 Task: Open Card Snorkeling Review in Board Customer Segmentation and Targeting to Workspace Application Development and add a team member Softage.1@softage.net, a label Green, a checklist Grassroots Organizing, an attachment from your computer, a color Green and finally, add a card description 'Research and develop new product packaging design' and a comment 'We should approach this task with a sense of collaboration and partnership, working closely with stakeholders and other teams to achieve success.'. Add a start date 'Jan 05, 1900' with a due date 'Jan 12, 1900'
Action: Mouse moved to (61, 251)
Screenshot: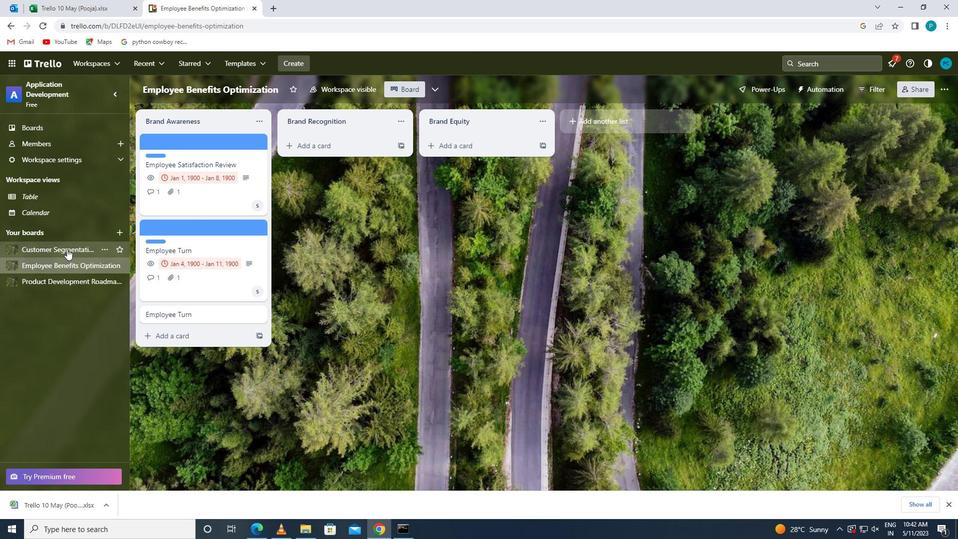 
Action: Mouse pressed left at (61, 251)
Screenshot: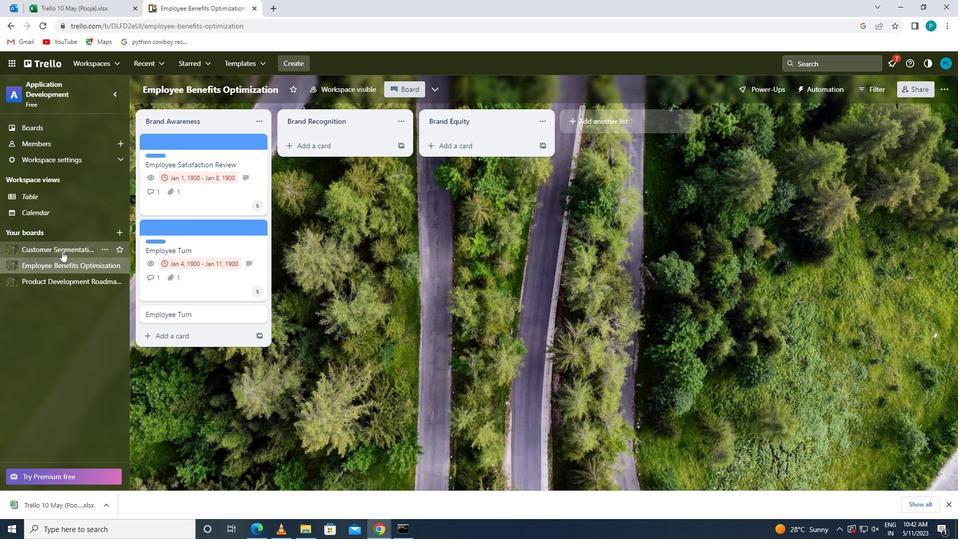 
Action: Mouse moved to (184, 232)
Screenshot: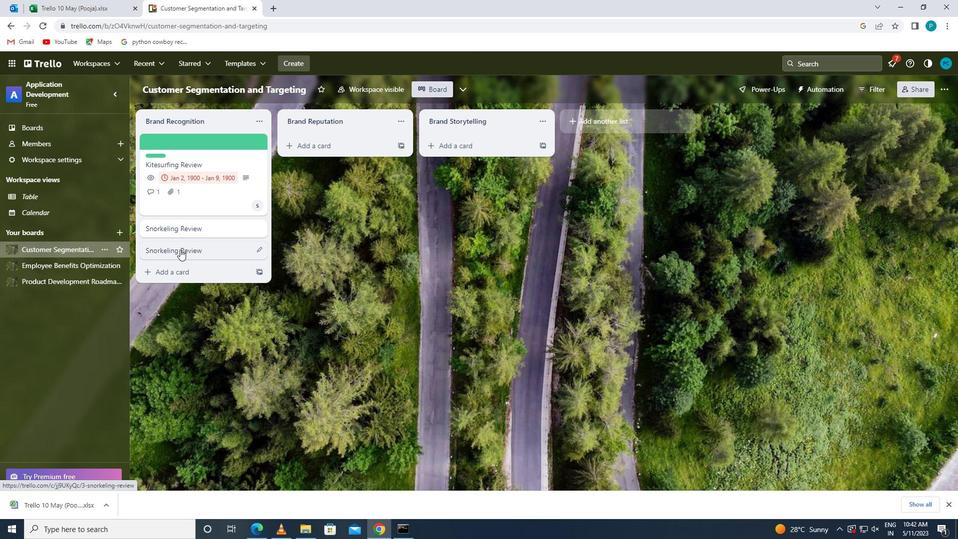 
Action: Mouse pressed left at (184, 232)
Screenshot: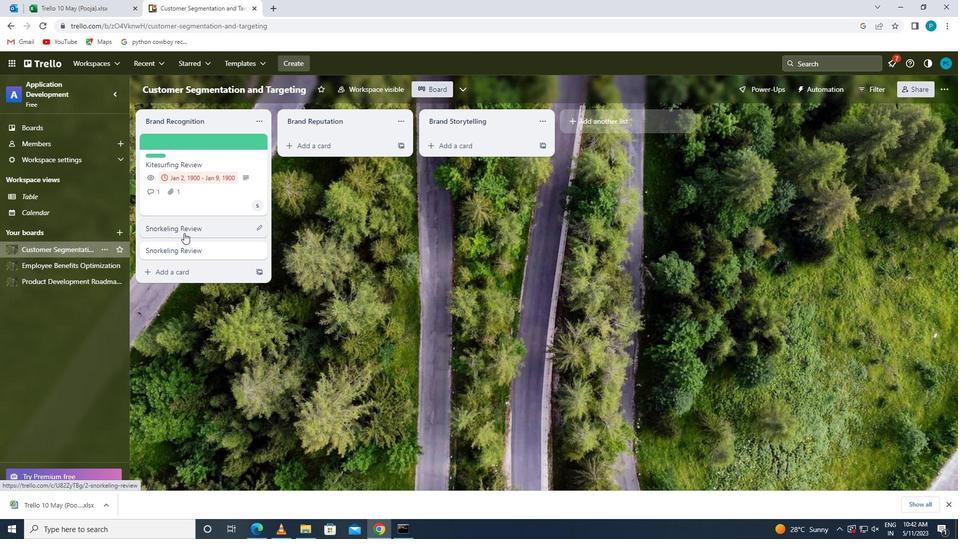 
Action: Mouse moved to (643, 178)
Screenshot: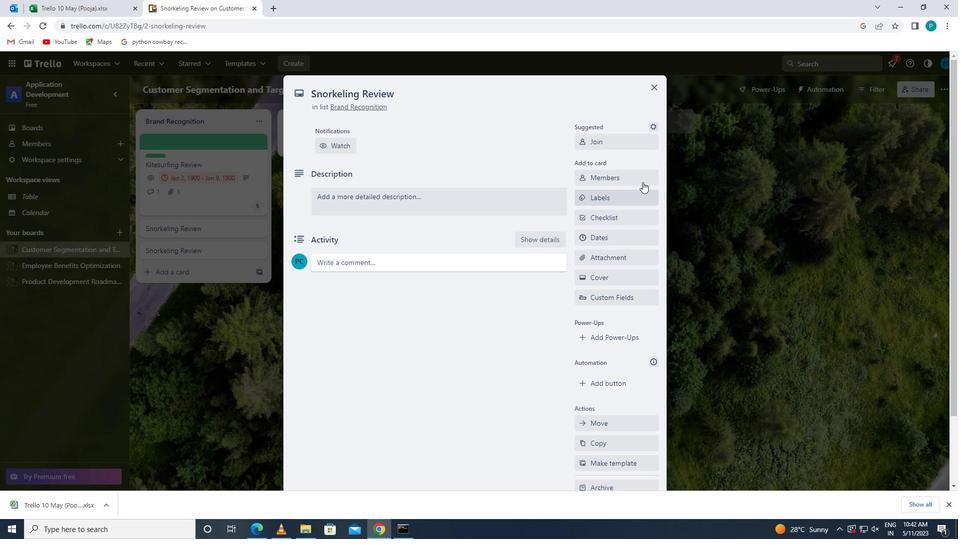 
Action: Mouse pressed left at (643, 178)
Screenshot: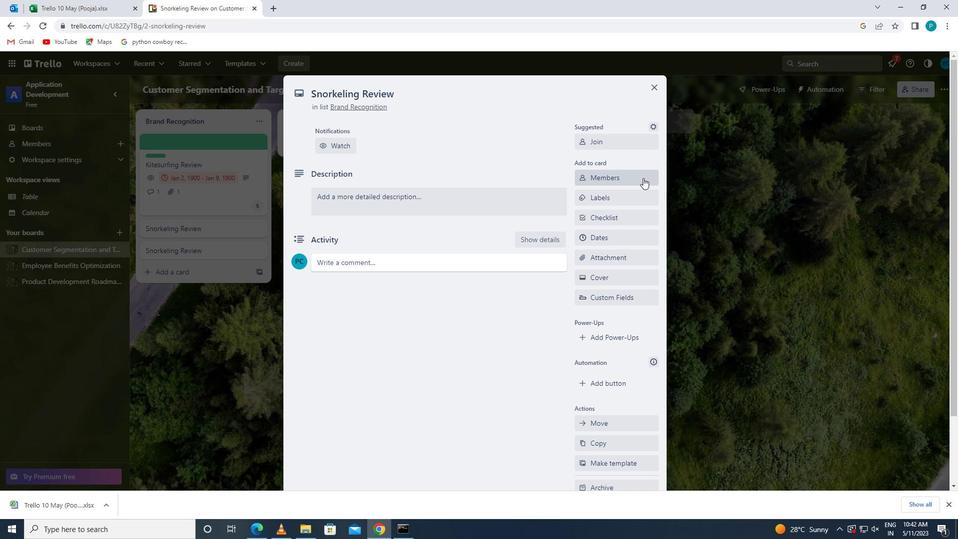 
Action: Key pressed <Key.caps_lock>s<Key.caps_lock>oftage
Screenshot: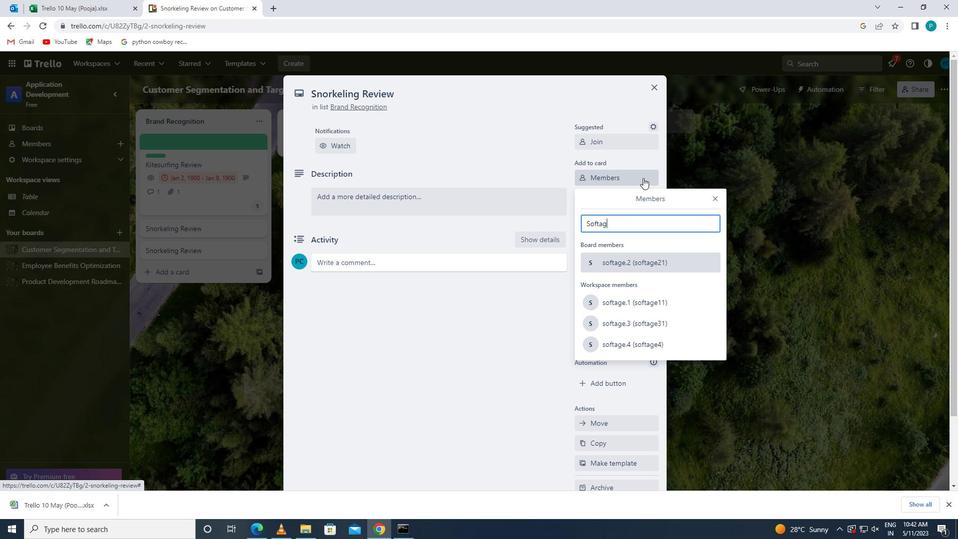
Action: Mouse moved to (648, 301)
Screenshot: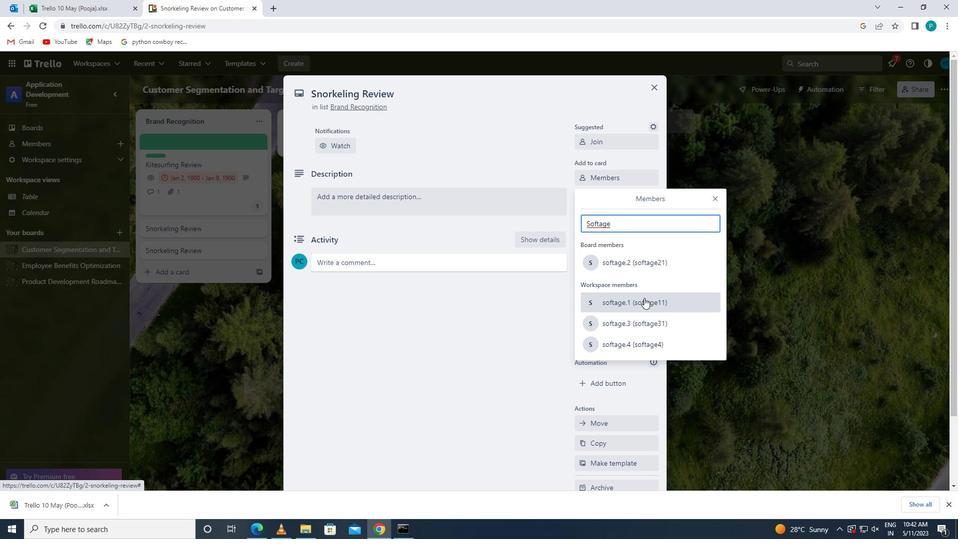 
Action: Mouse pressed left at (648, 301)
Screenshot: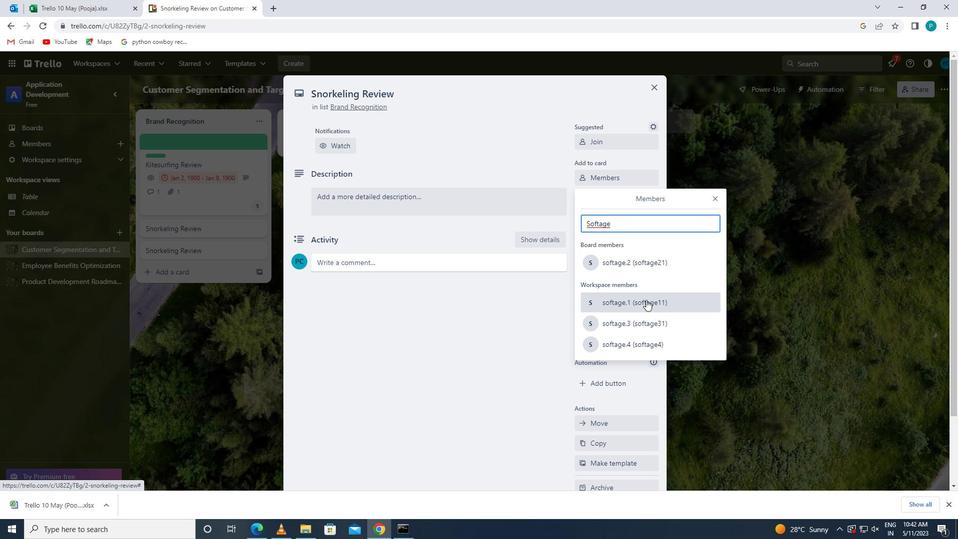 
Action: Mouse moved to (718, 201)
Screenshot: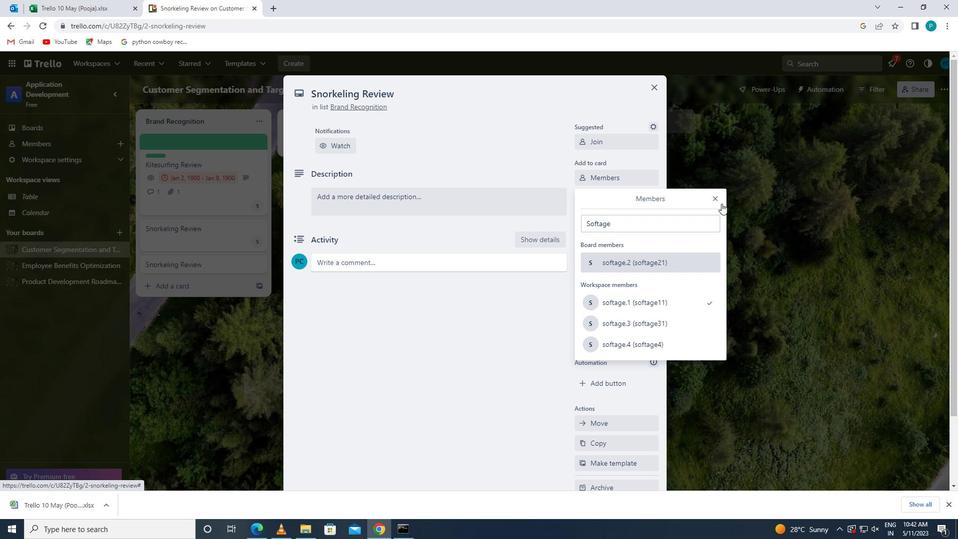 
Action: Mouse pressed left at (718, 201)
Screenshot: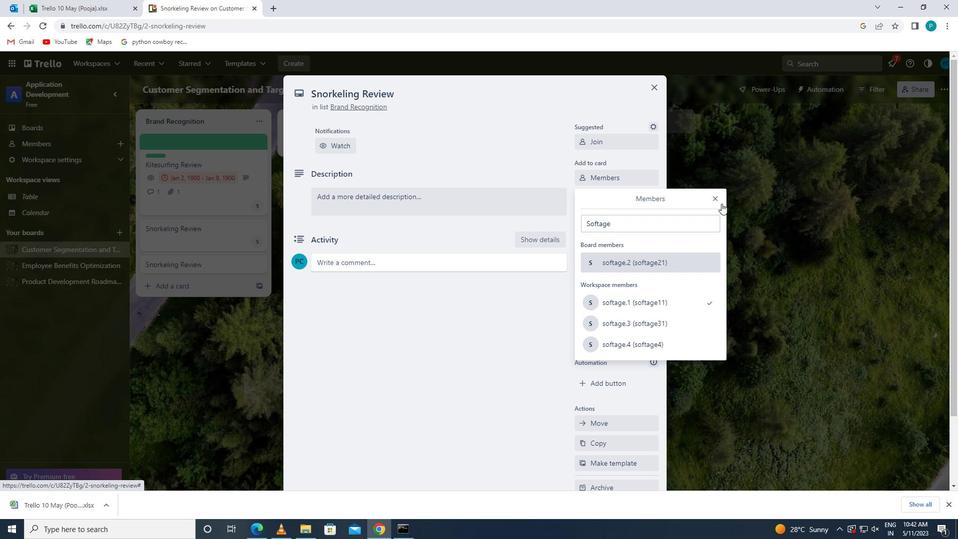
Action: Mouse moved to (617, 201)
Screenshot: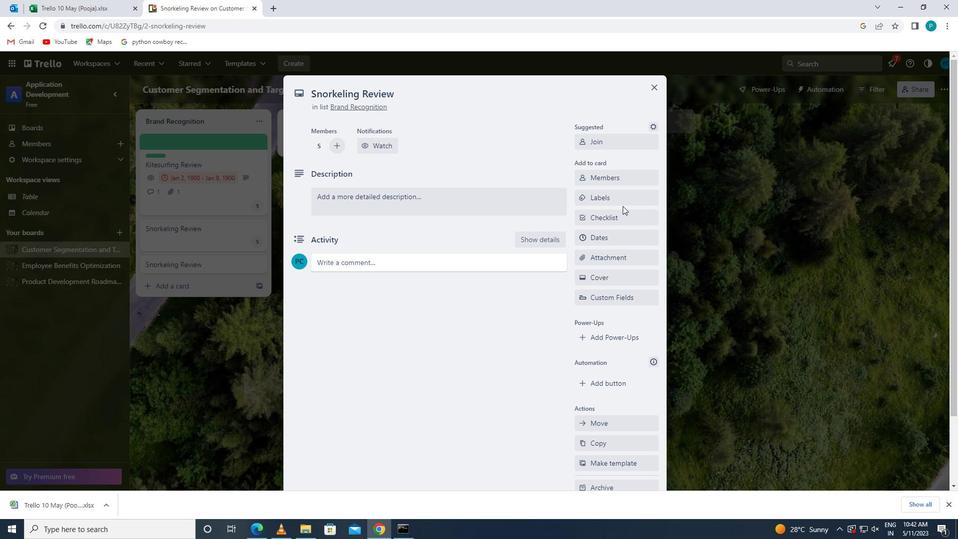
Action: Mouse pressed left at (617, 201)
Screenshot: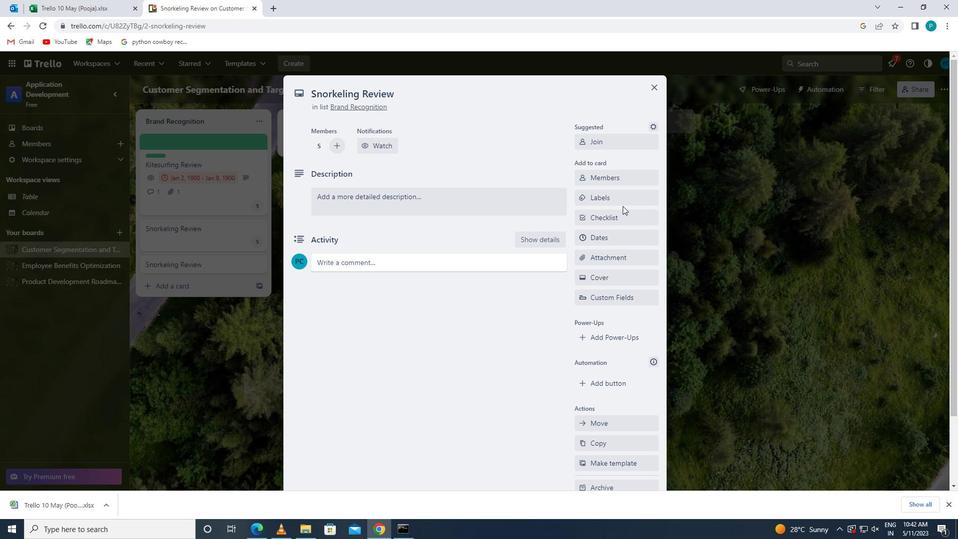 
Action: Mouse moved to (646, 393)
Screenshot: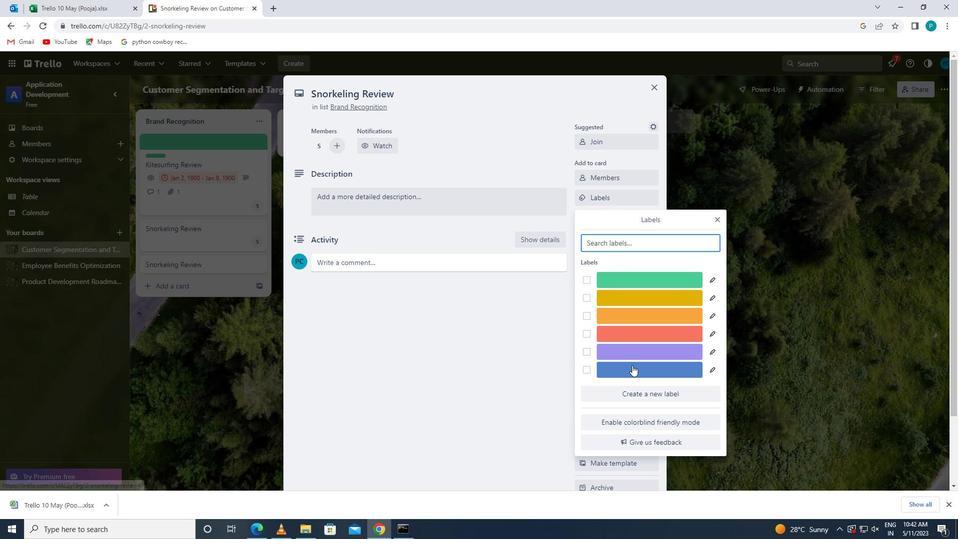 
Action: Mouse pressed left at (646, 393)
Screenshot: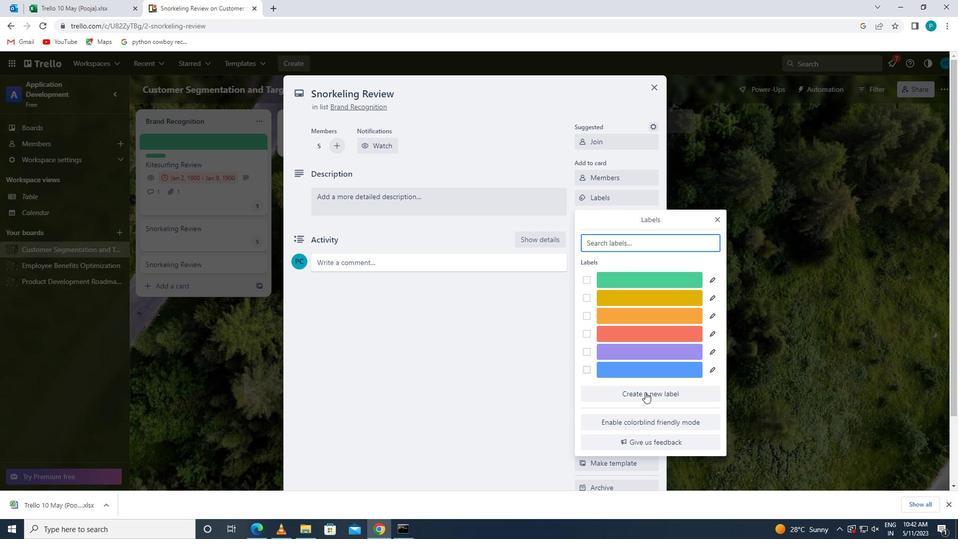 
Action: Mouse moved to (596, 238)
Screenshot: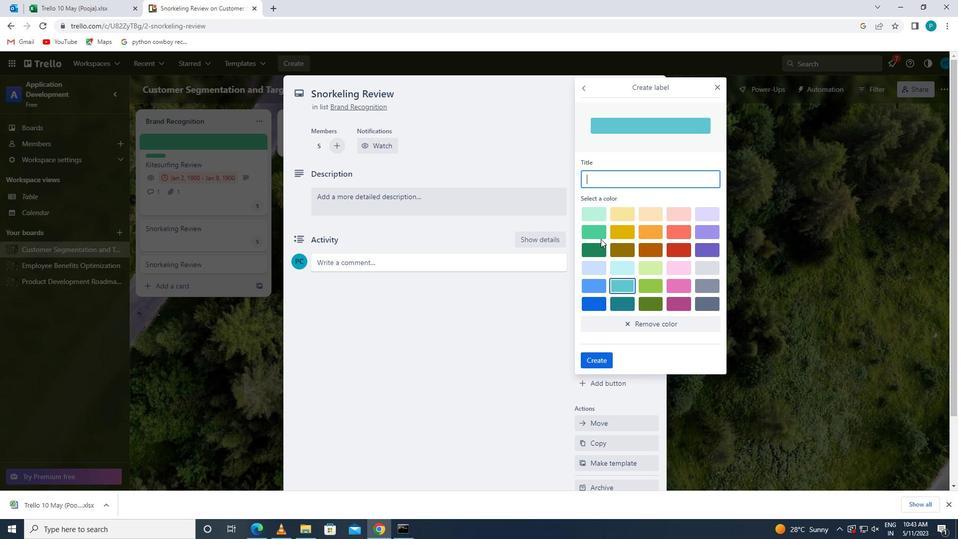 
Action: Mouse pressed left at (596, 238)
Screenshot: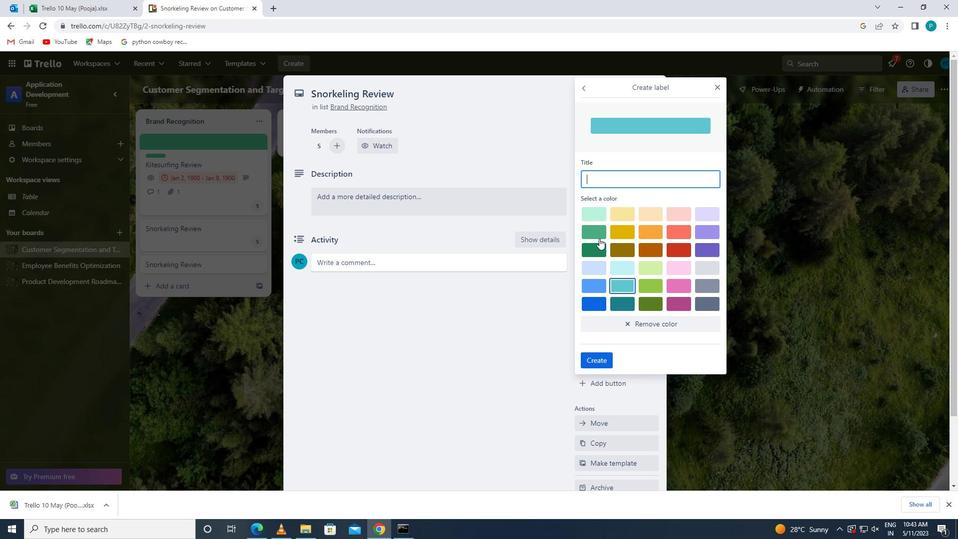 
Action: Mouse moved to (590, 357)
Screenshot: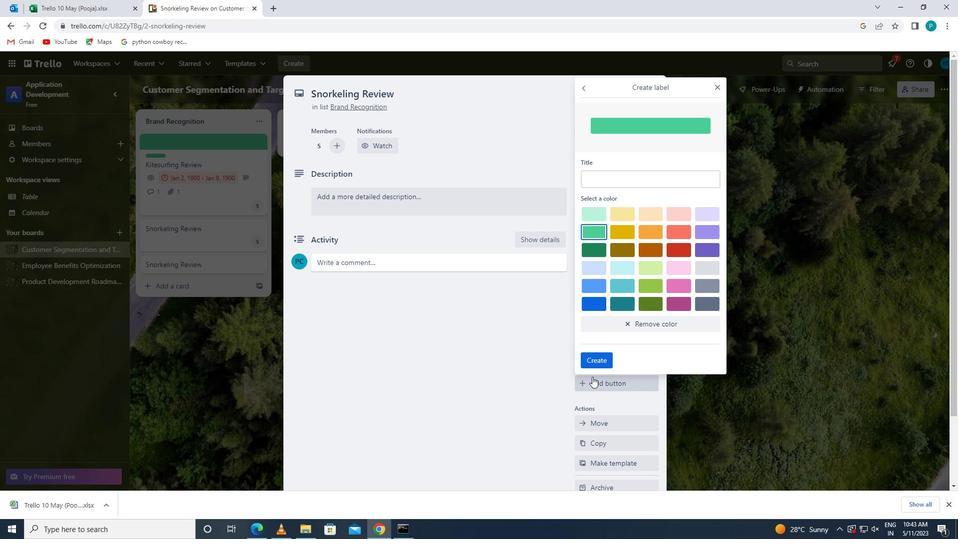 
Action: Mouse pressed left at (590, 357)
Screenshot: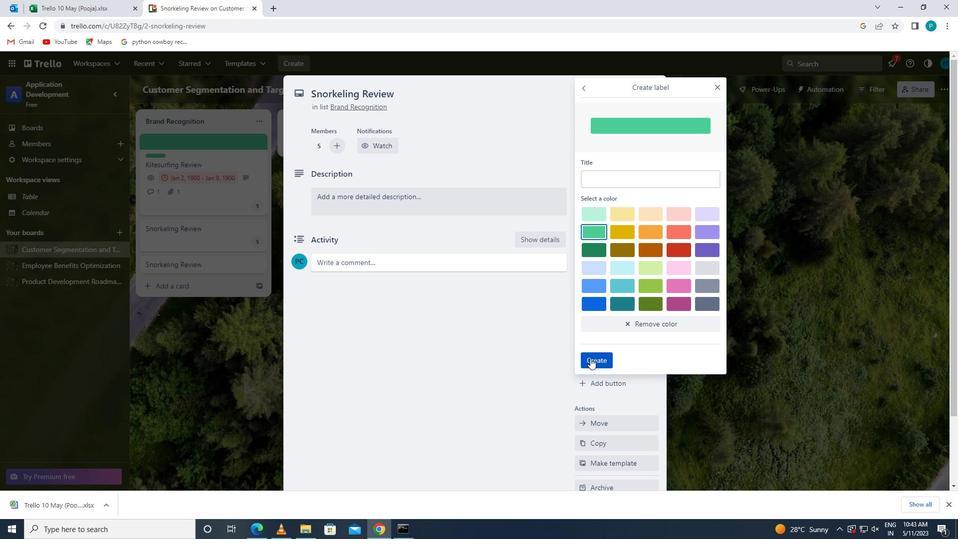 
Action: Mouse moved to (720, 216)
Screenshot: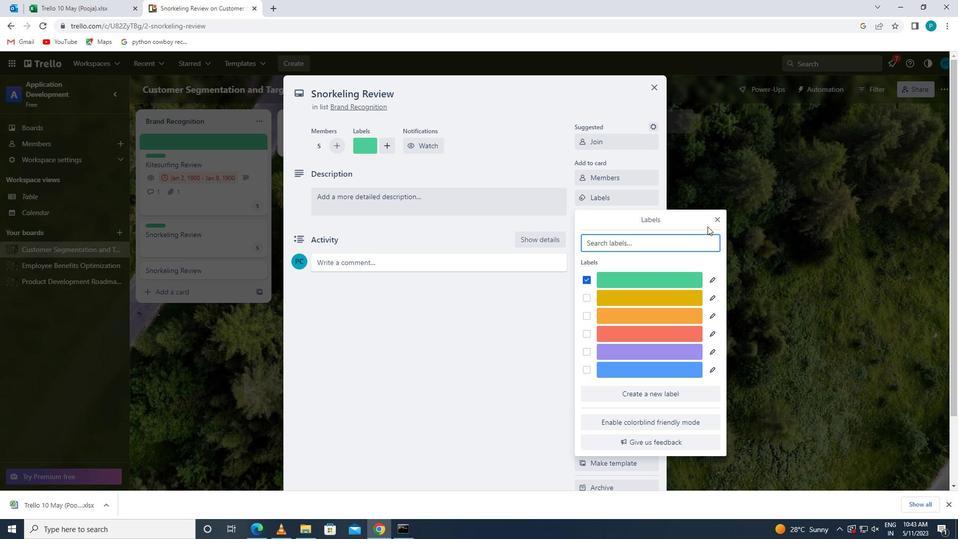 
Action: Mouse pressed left at (720, 216)
Screenshot: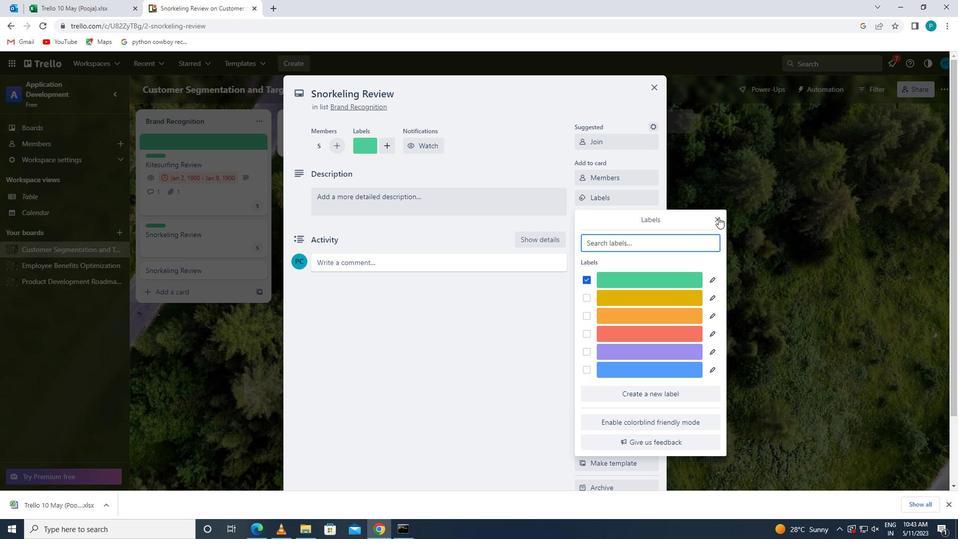 
Action: Mouse moved to (719, 218)
Screenshot: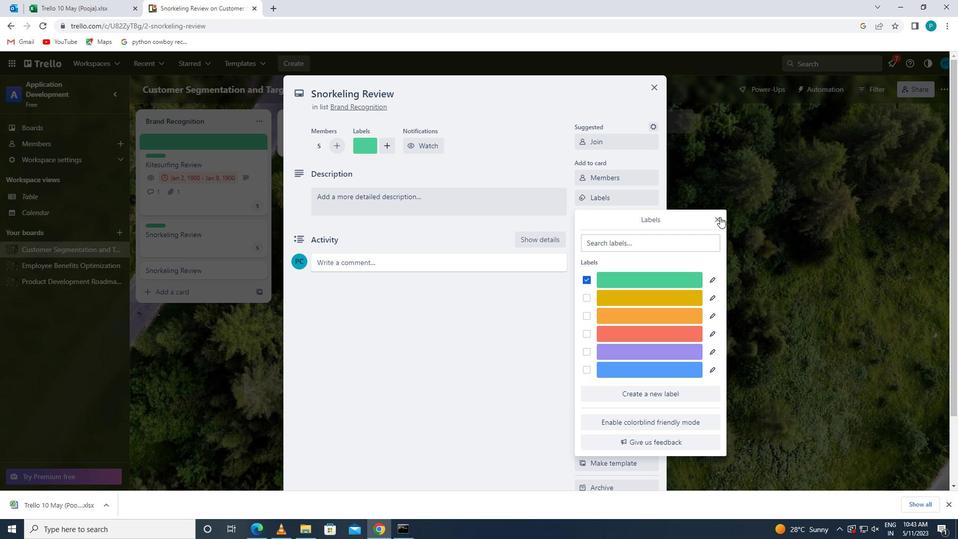 
Action: Mouse pressed left at (719, 218)
Screenshot: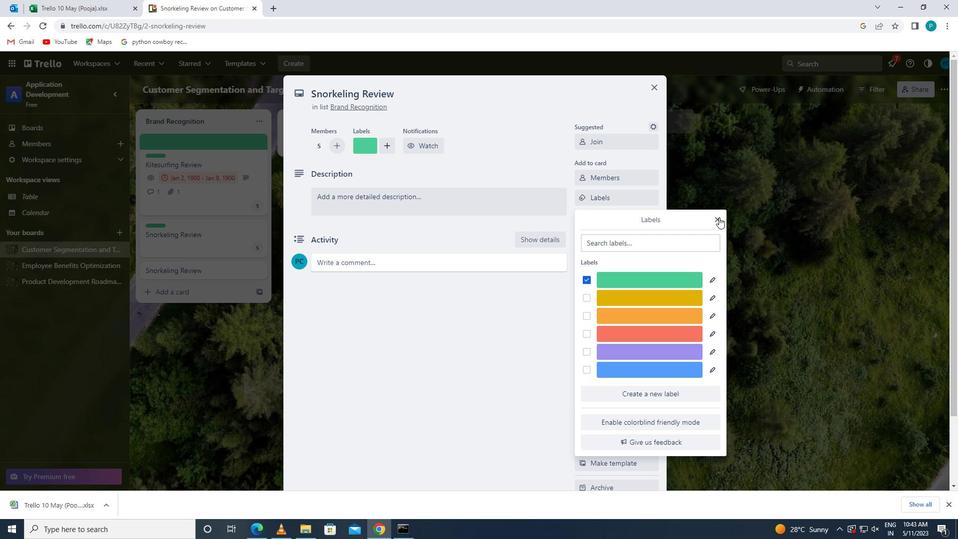 
Action: Mouse moved to (594, 224)
Screenshot: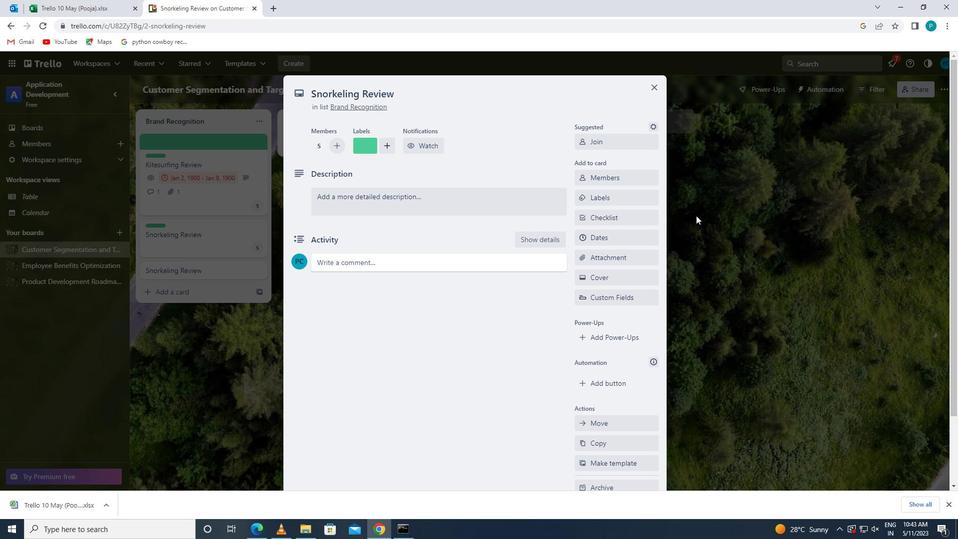 
Action: Mouse pressed left at (594, 224)
Screenshot: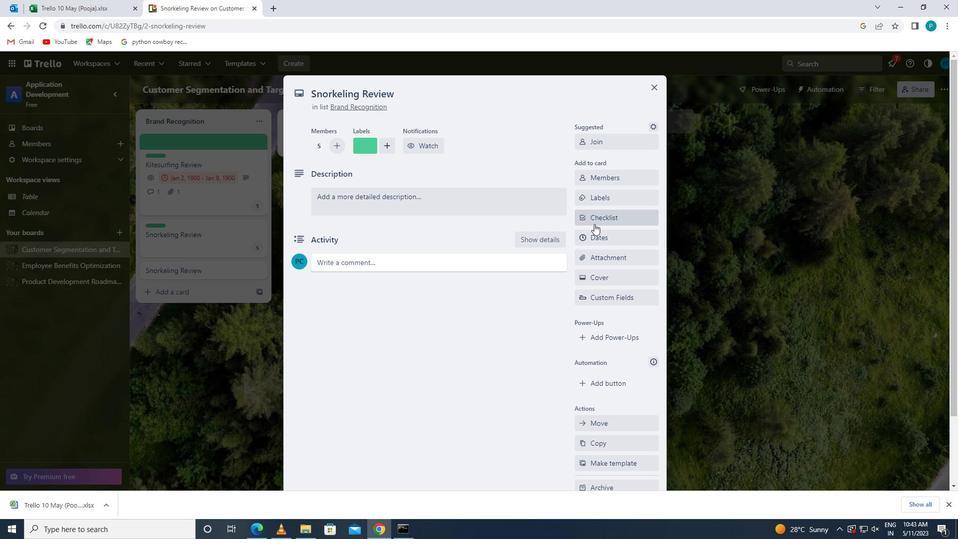 
Action: Key pressed <Key.caps_lock>g<Key.caps_lock>
Screenshot: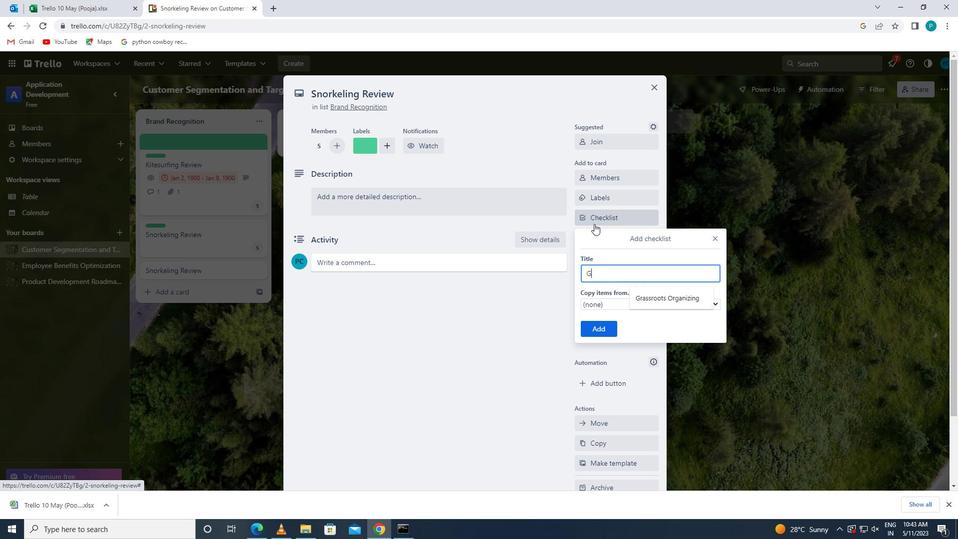 
Action: Mouse moved to (659, 299)
Screenshot: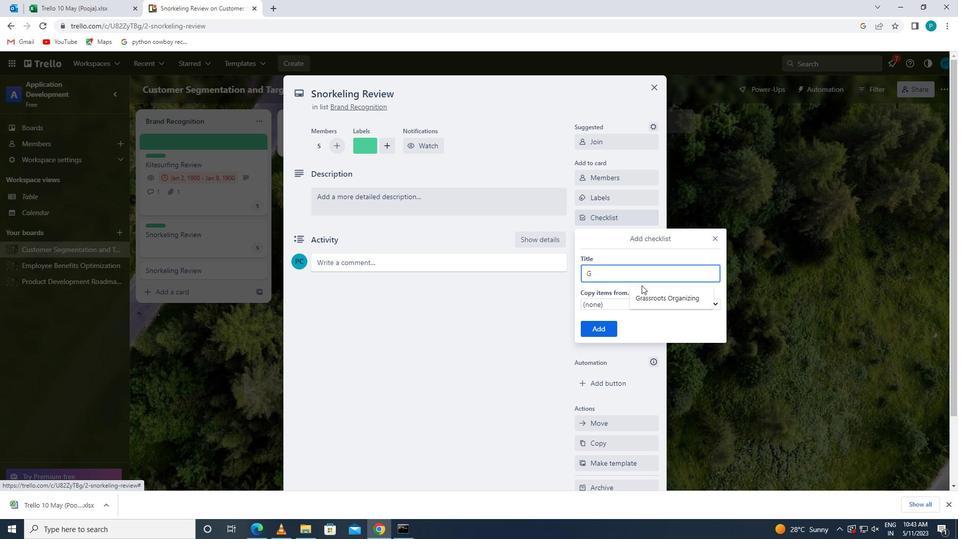 
Action: Mouse pressed left at (659, 299)
Screenshot: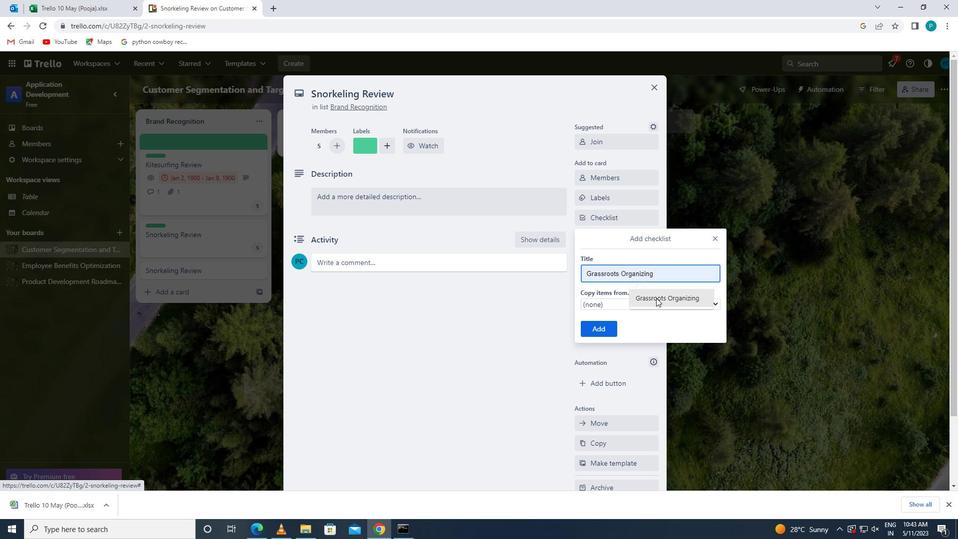 
Action: Mouse moved to (587, 323)
Screenshot: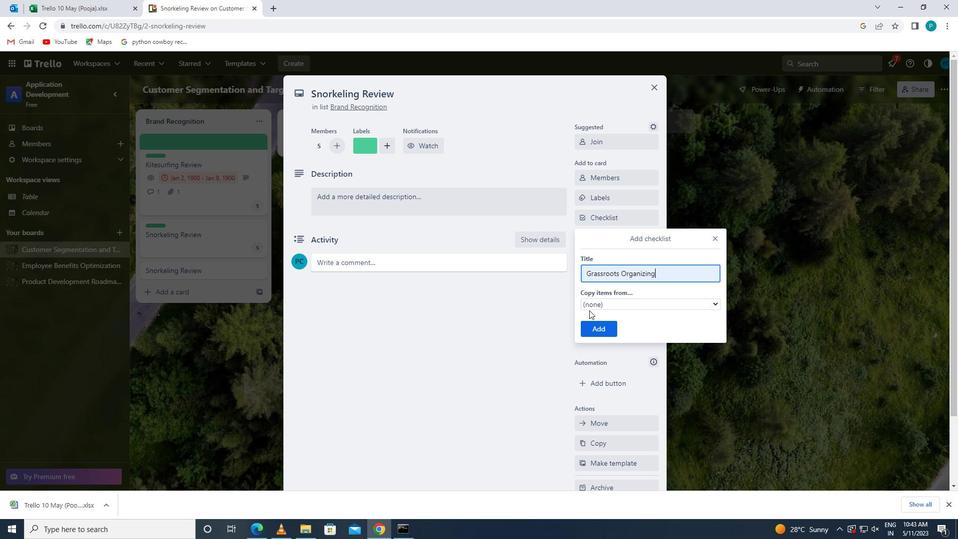 
Action: Mouse pressed left at (587, 323)
Screenshot: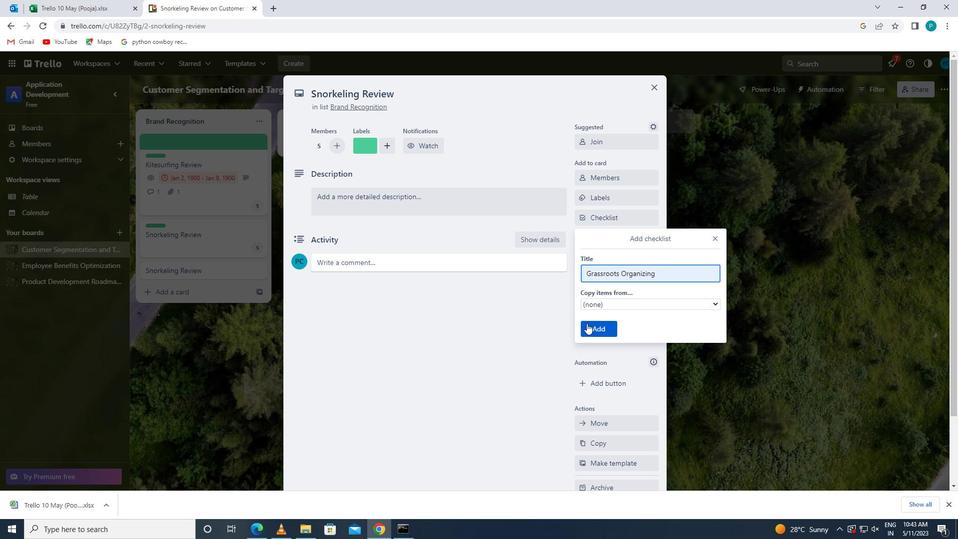 
Action: Mouse moved to (610, 255)
Screenshot: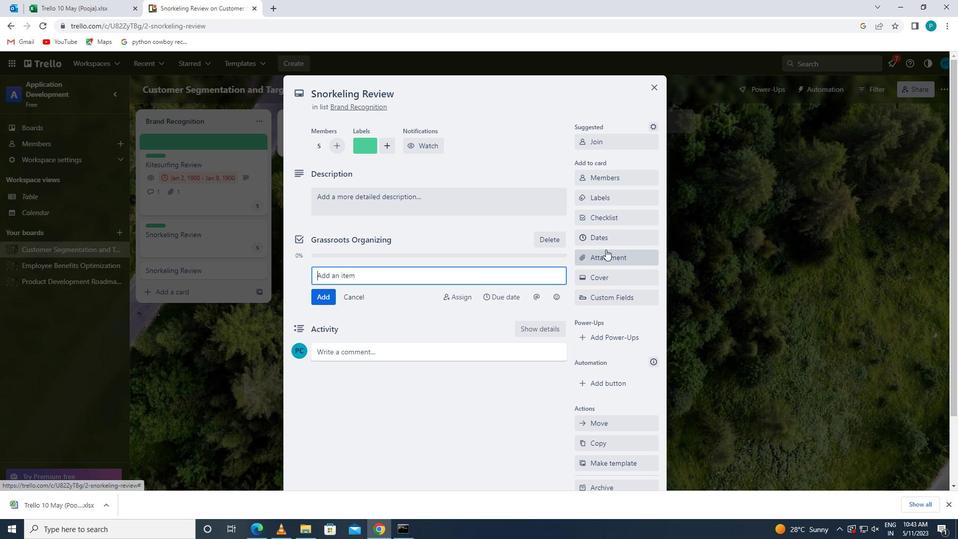 
Action: Mouse pressed left at (610, 255)
Screenshot: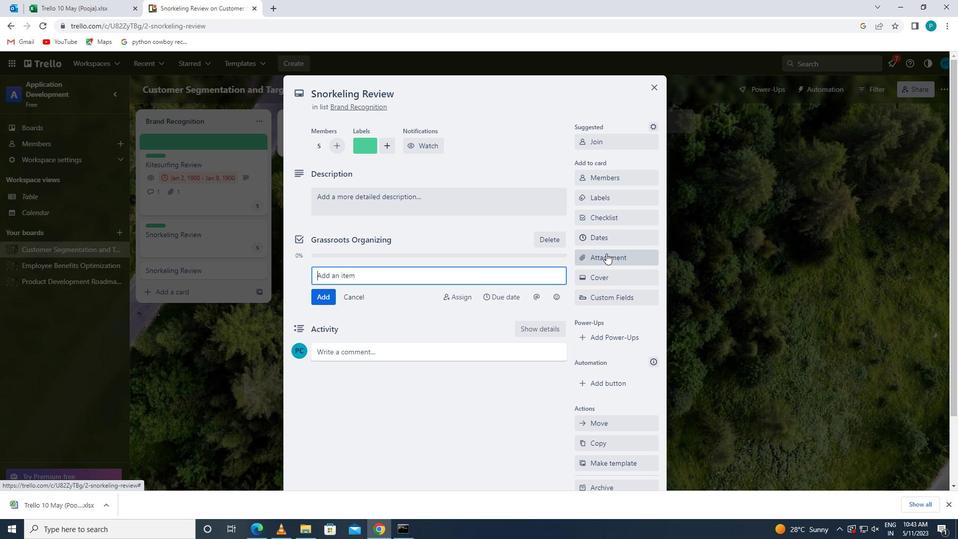 
Action: Mouse moved to (612, 304)
Screenshot: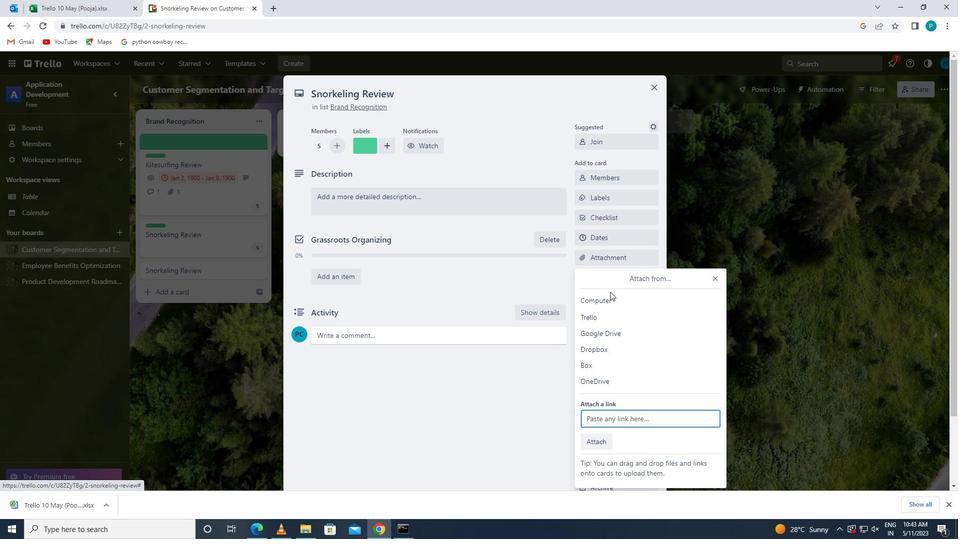 
Action: Mouse pressed left at (612, 304)
Screenshot: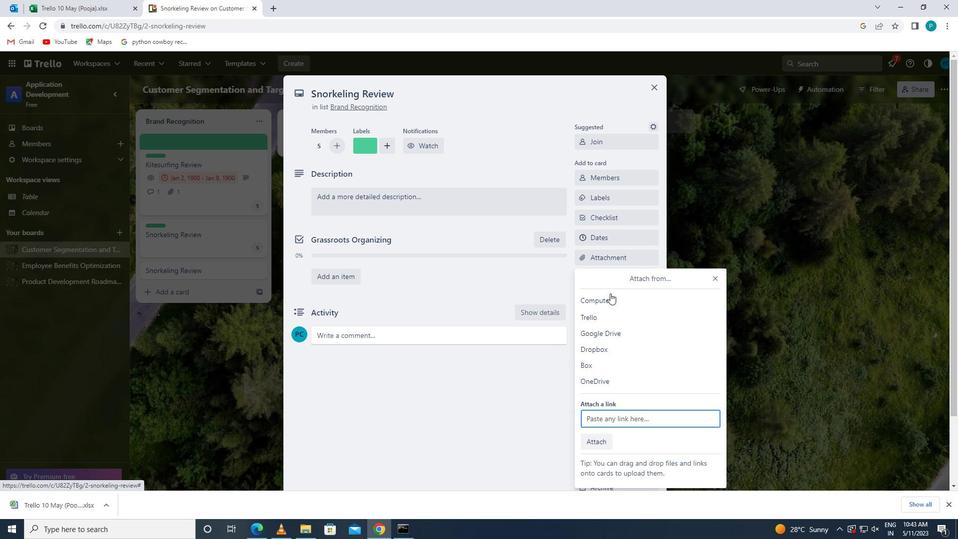 
Action: Mouse moved to (147, 70)
Screenshot: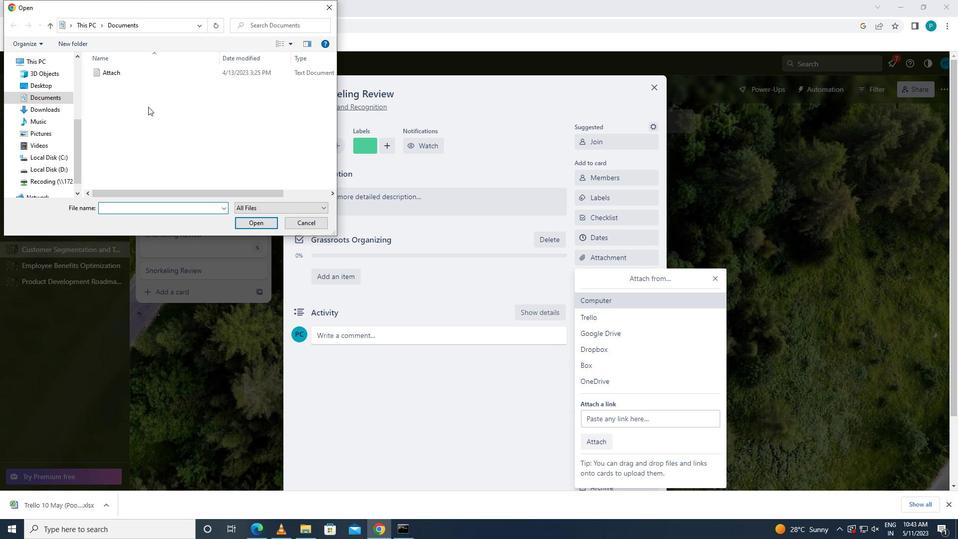 
Action: Mouse pressed left at (147, 70)
Screenshot: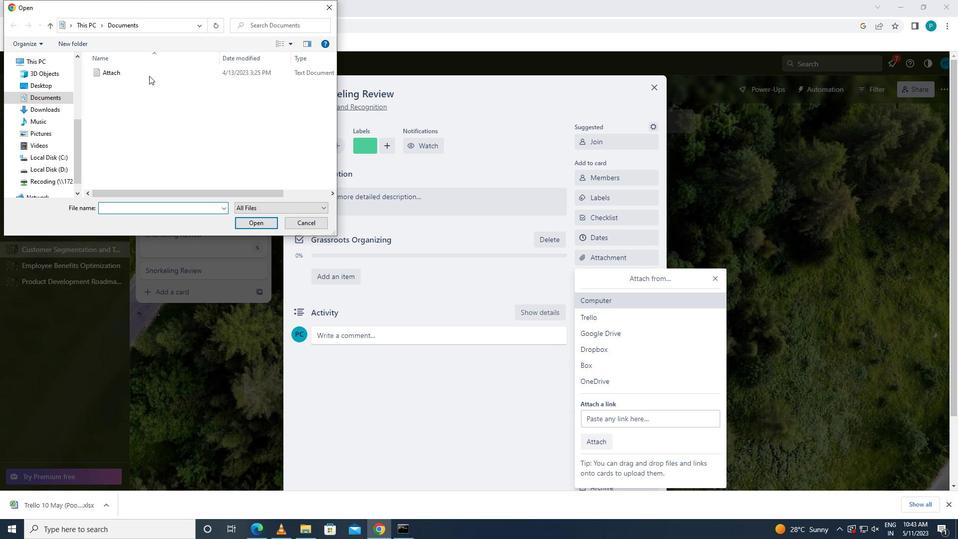
Action: Mouse moved to (271, 224)
Screenshot: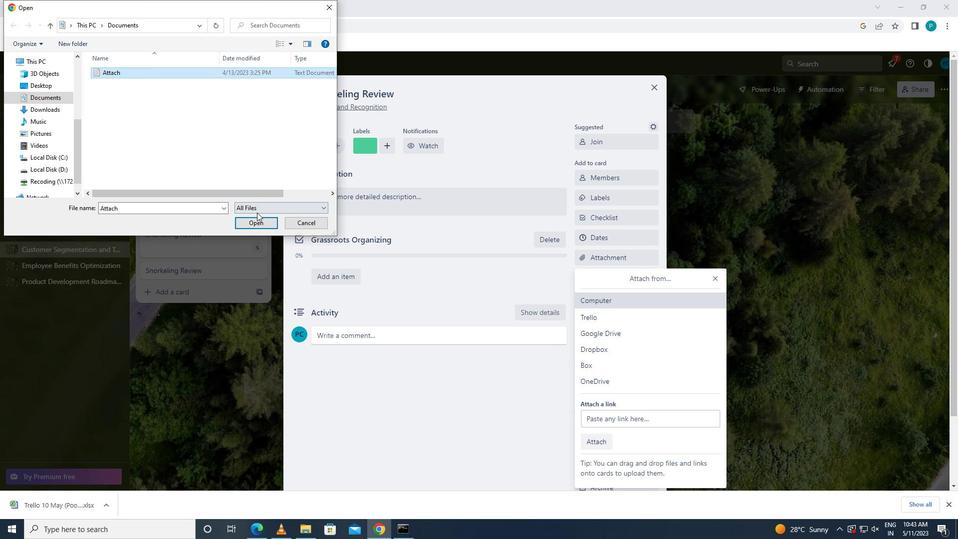 
Action: Mouse pressed left at (271, 224)
Screenshot: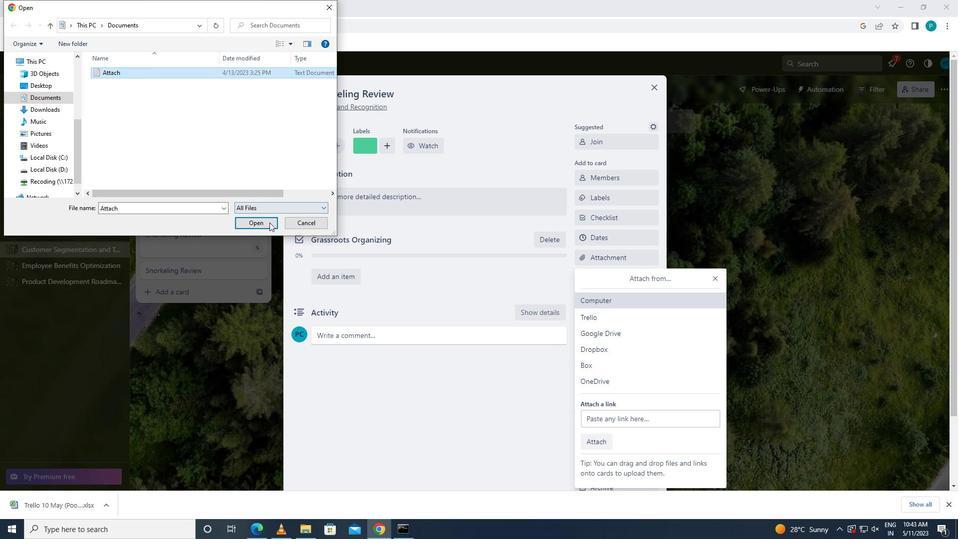 
Action: Mouse moved to (598, 276)
Screenshot: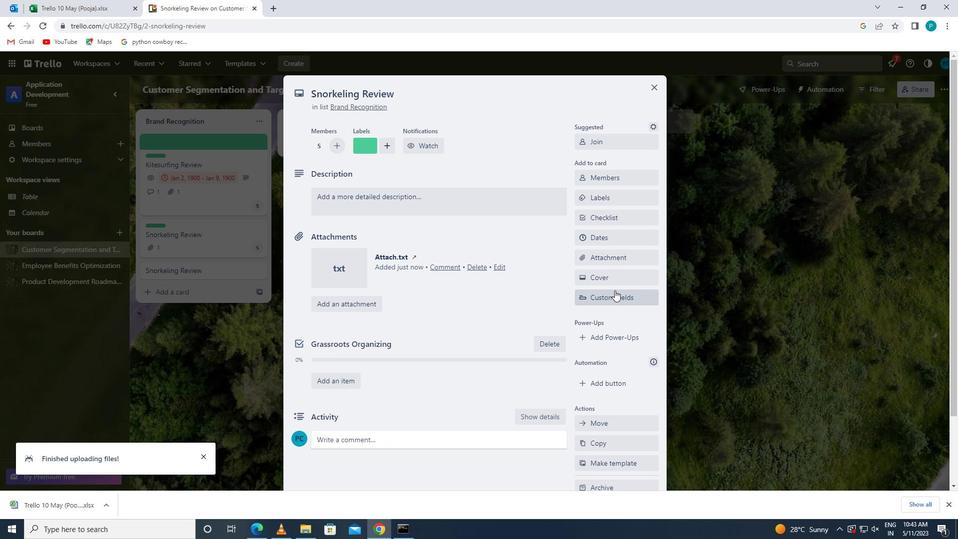 
Action: Mouse pressed left at (598, 276)
Screenshot: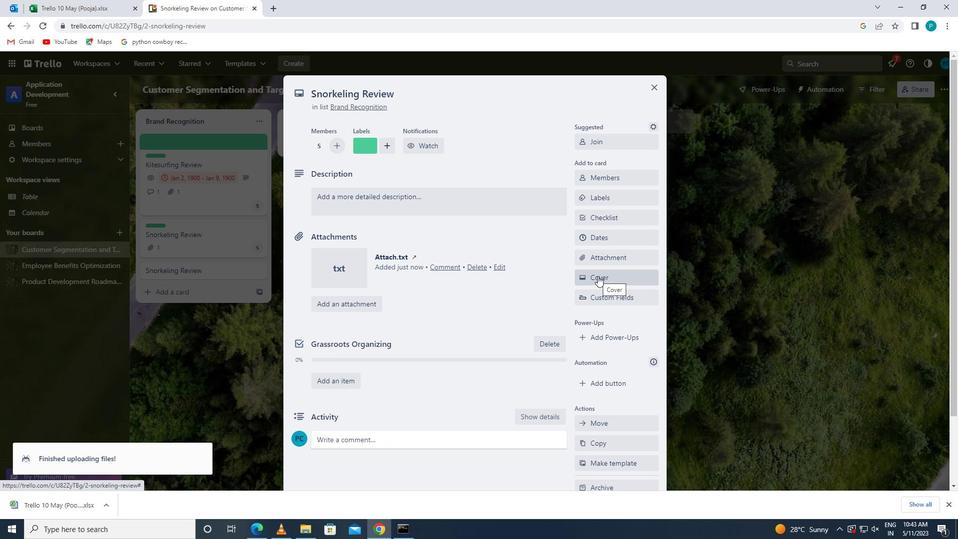 
Action: Mouse moved to (588, 288)
Screenshot: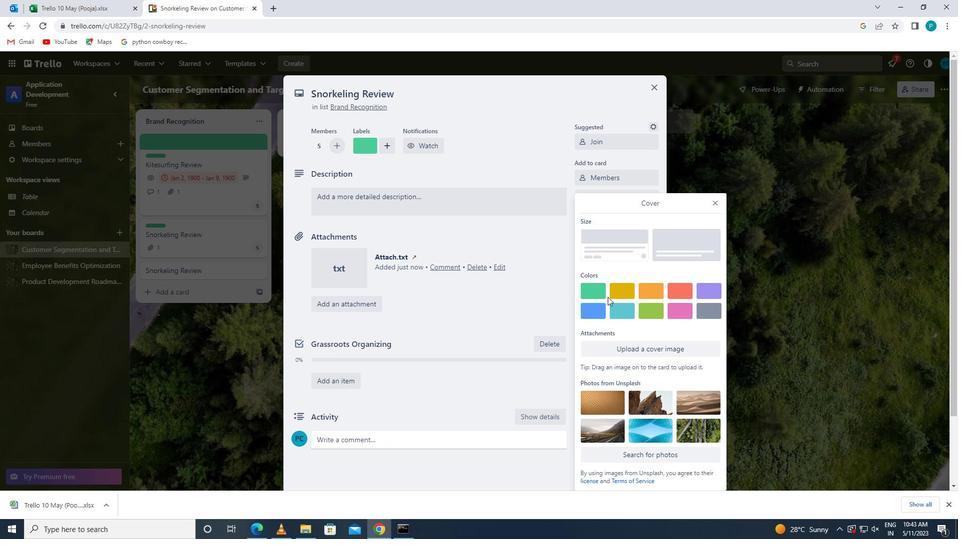 
Action: Mouse pressed left at (588, 288)
Screenshot: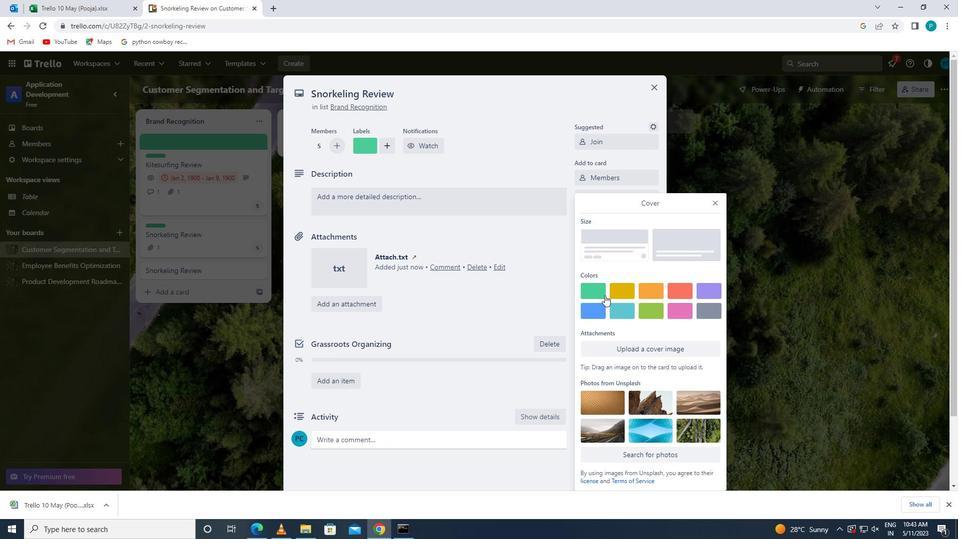 
Action: Mouse moved to (714, 184)
Screenshot: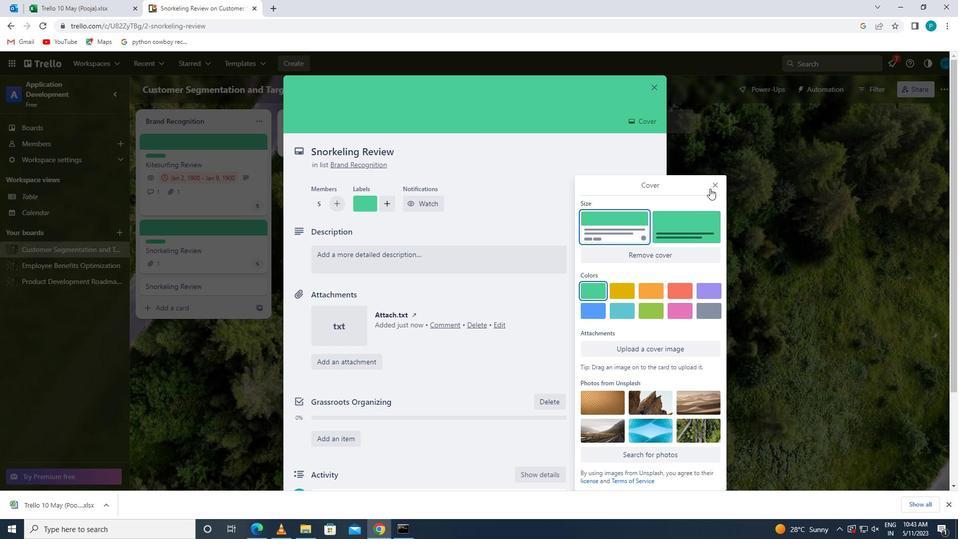 
Action: Mouse pressed left at (714, 184)
Screenshot: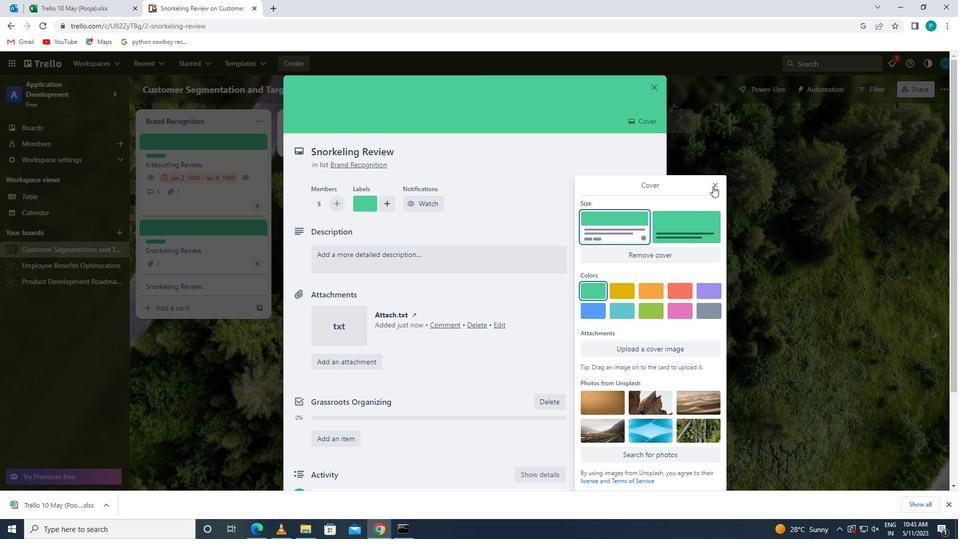 
Action: Mouse moved to (426, 263)
Screenshot: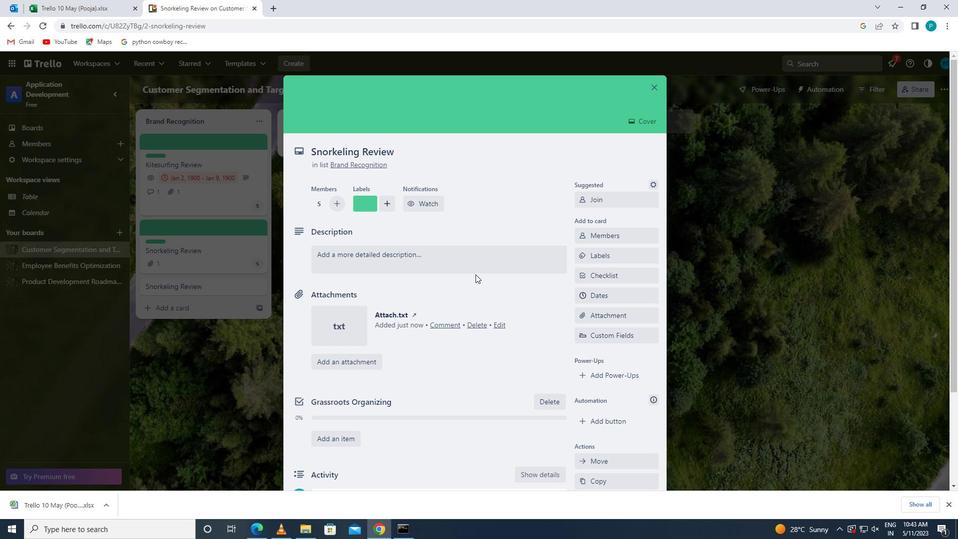 
Action: Mouse pressed left at (426, 263)
Screenshot: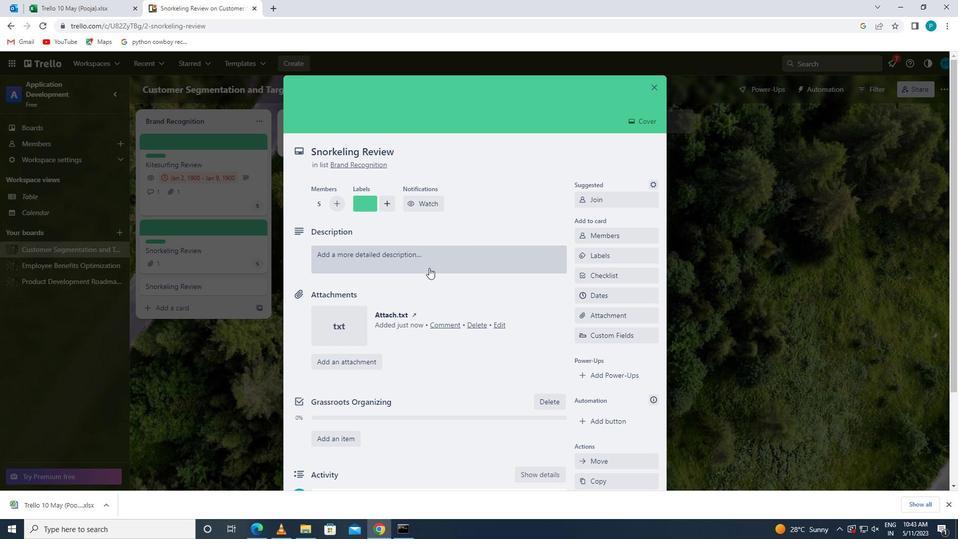 
Action: Key pressed <Key.caps_lock>r<Key.caps_lock>esearch<Key.space>and<Key.space>develop<Key.space>new<Key.space>product<Key.space>packah<Key.backspace>ging<Key.space>design
Screenshot: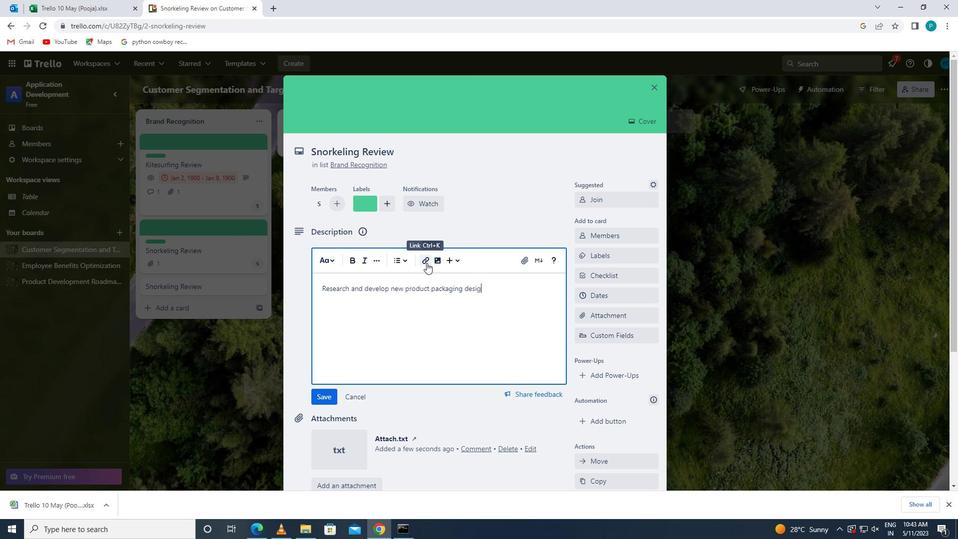 
Action: Mouse moved to (303, 395)
Screenshot: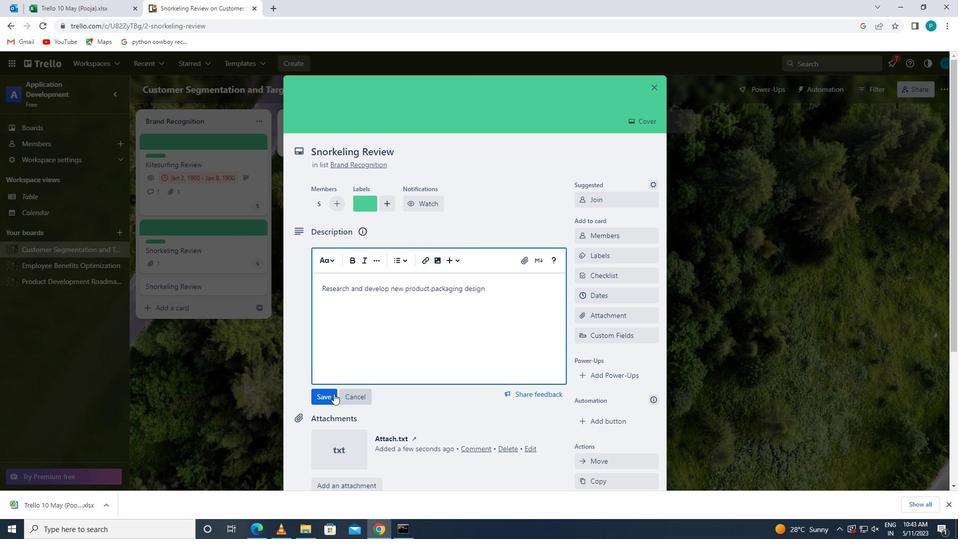 
Action: Mouse pressed left at (303, 395)
Screenshot: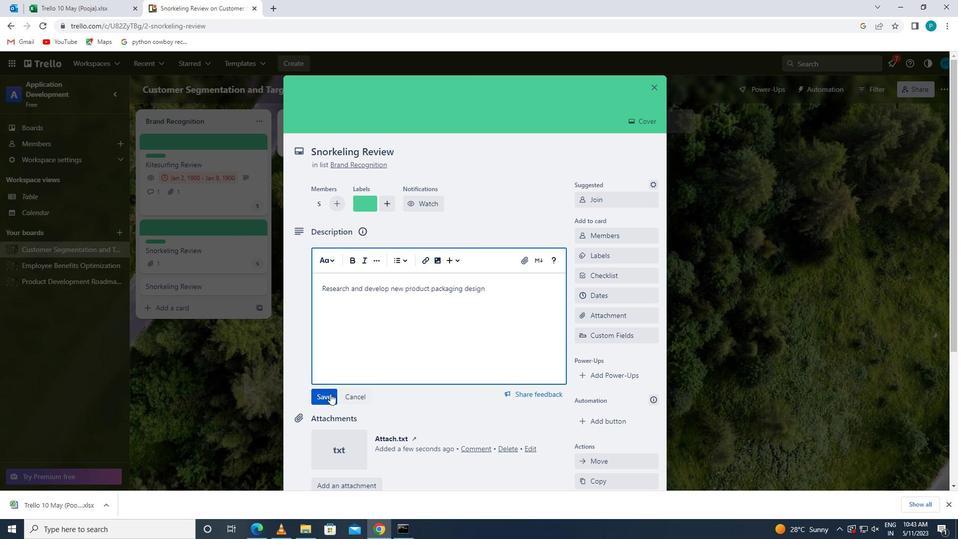 
Action: Mouse moved to (410, 374)
Screenshot: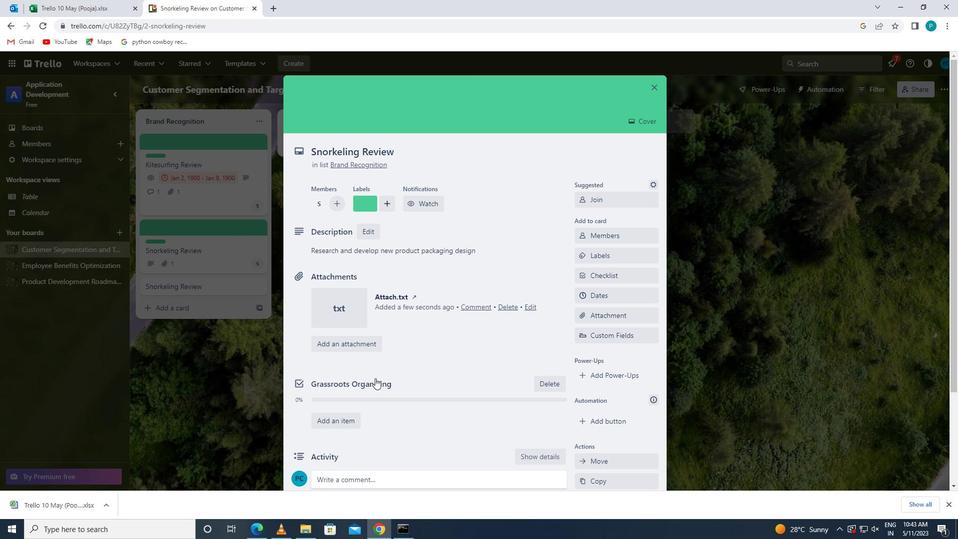 
Action: Mouse scrolled (410, 373) with delta (0, 0)
Screenshot: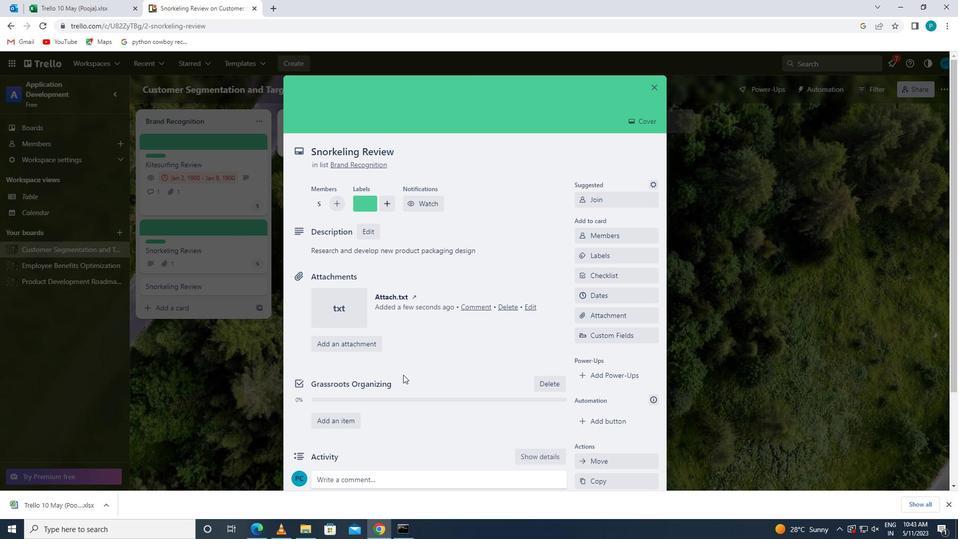 
Action: Mouse scrolled (410, 373) with delta (0, 0)
Screenshot: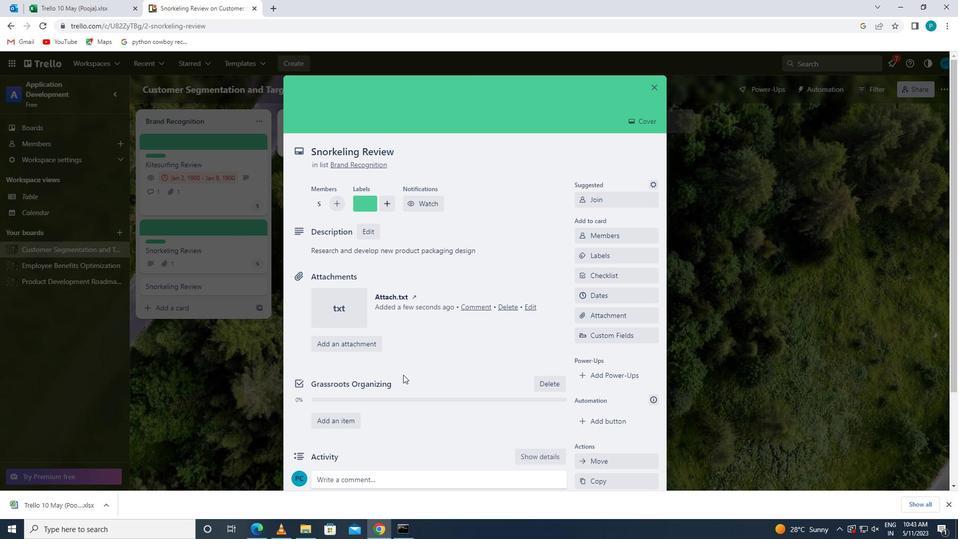 
Action: Mouse scrolled (410, 373) with delta (0, 0)
Screenshot: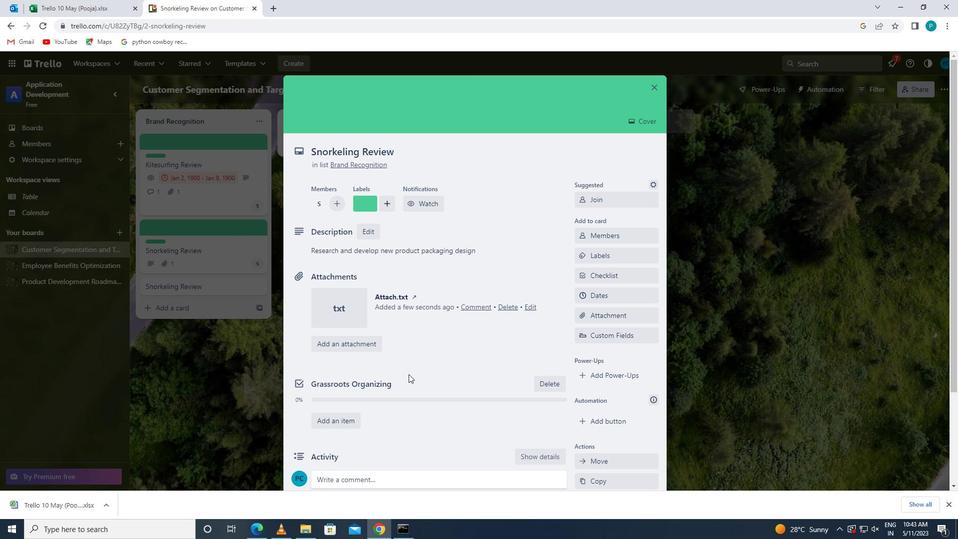 
Action: Mouse moved to (362, 364)
Screenshot: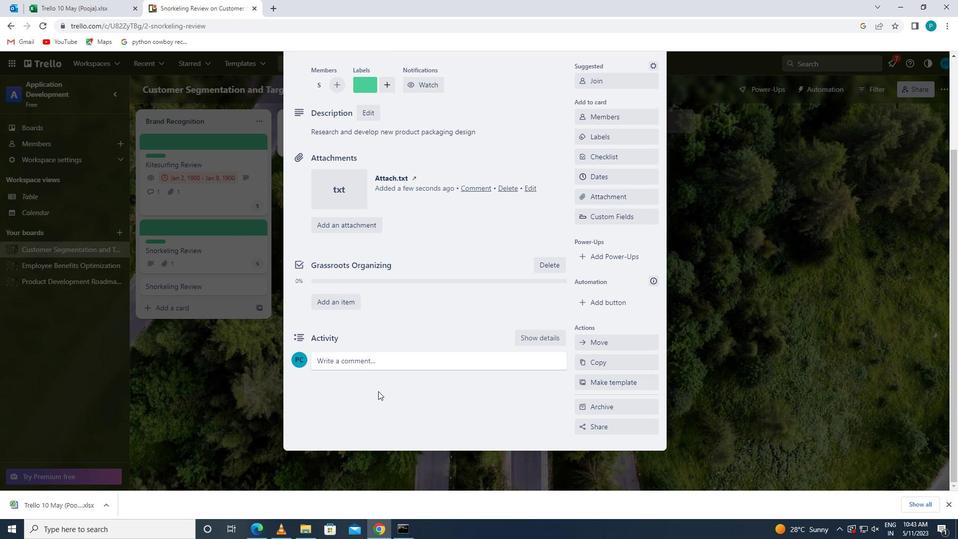 
Action: Mouse pressed left at (362, 364)
Screenshot: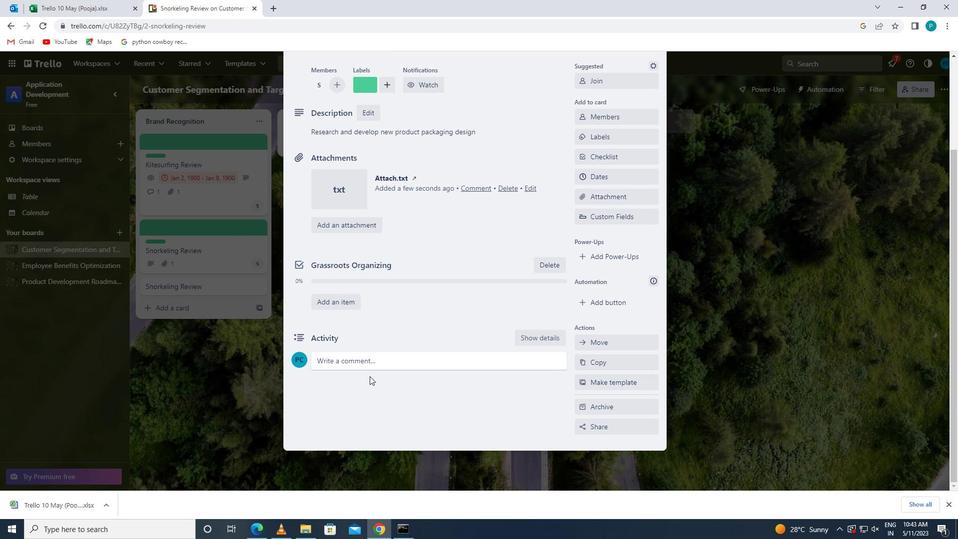 
Action: Key pressed <Key.caps_lock>w<Key.caps_lock>e<Key.space>should<Key.space>approach<Key.space>this<Key.space>task<Key.space>with<Key.space>a<Key.space>sense<Key.space>of<Key.space>collav<Key.backspace>boration<Key.space>and<Key.space>partnership<Key.space>.<Key.backspace>,<Key.space>working<Key.space>closely<Key.space>with<Key.space>stakehi<Key.backspace>olders<Key.space>and<Key.space>others<Key.space>teams<Key.space>to<Key.space>achieve<Key.space>success
Screenshot: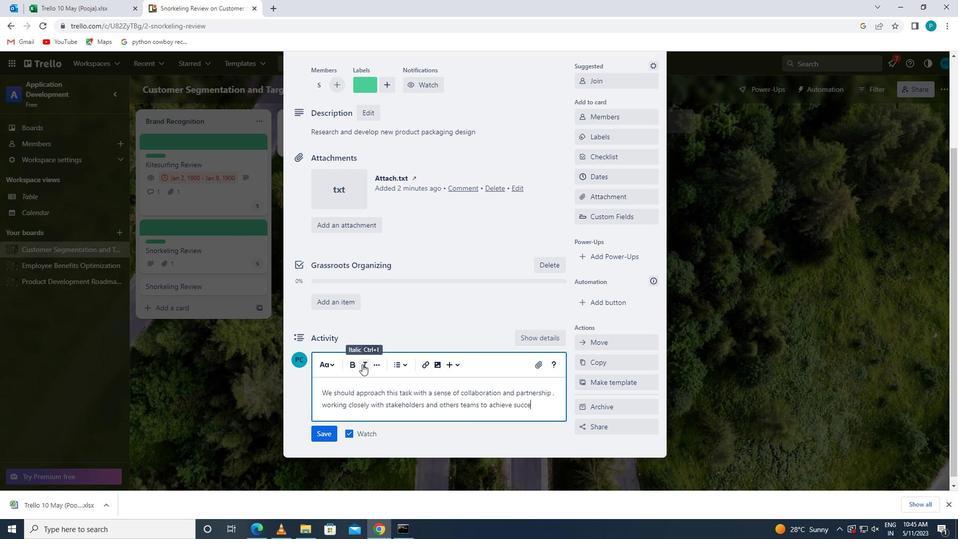 
Action: Mouse moved to (329, 429)
Screenshot: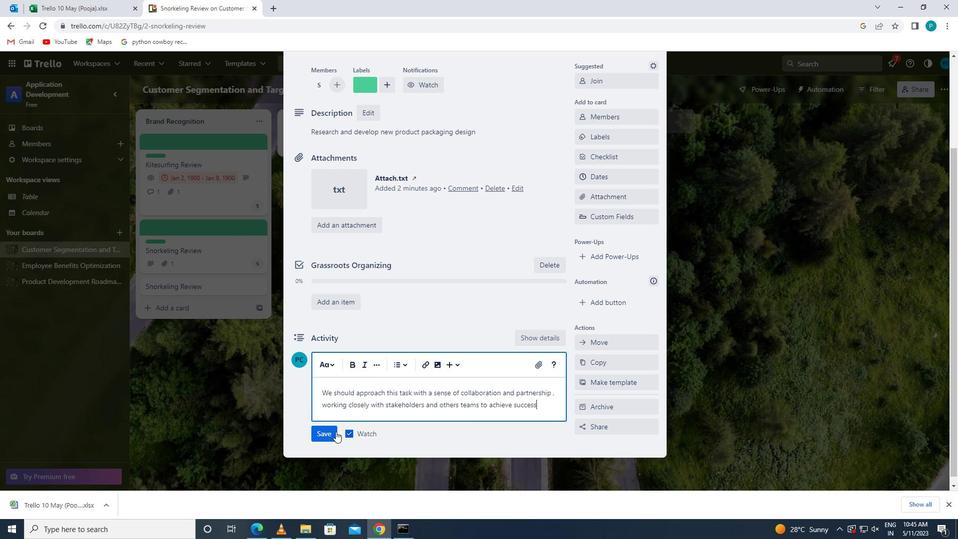 
Action: Mouse pressed left at (329, 429)
Screenshot: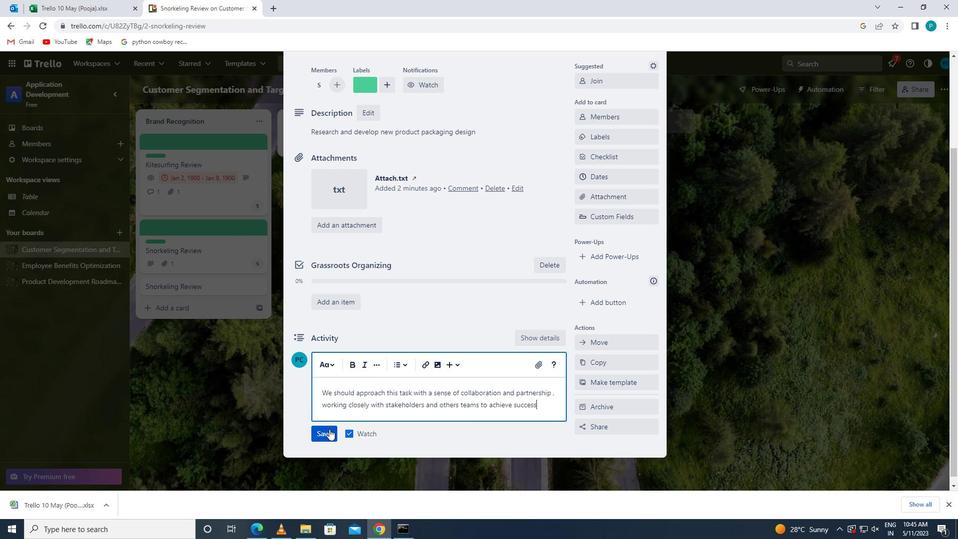 
Action: Mouse moved to (612, 180)
Screenshot: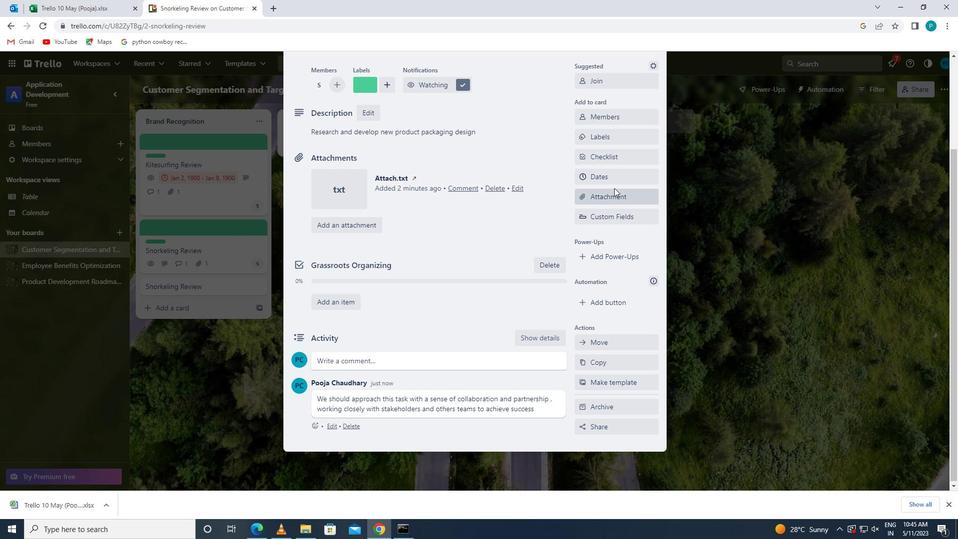 
Action: Mouse pressed left at (612, 180)
Screenshot: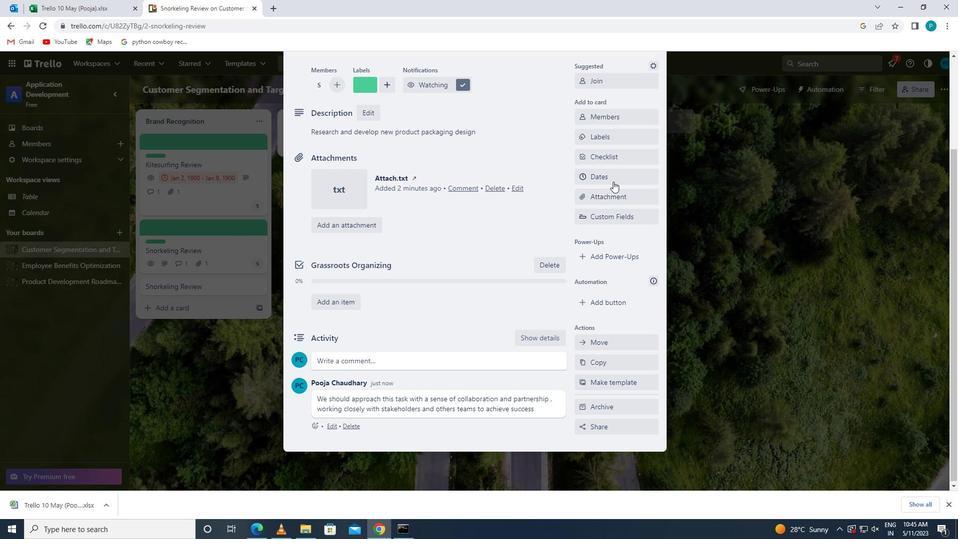 
Action: Mouse moved to (581, 268)
Screenshot: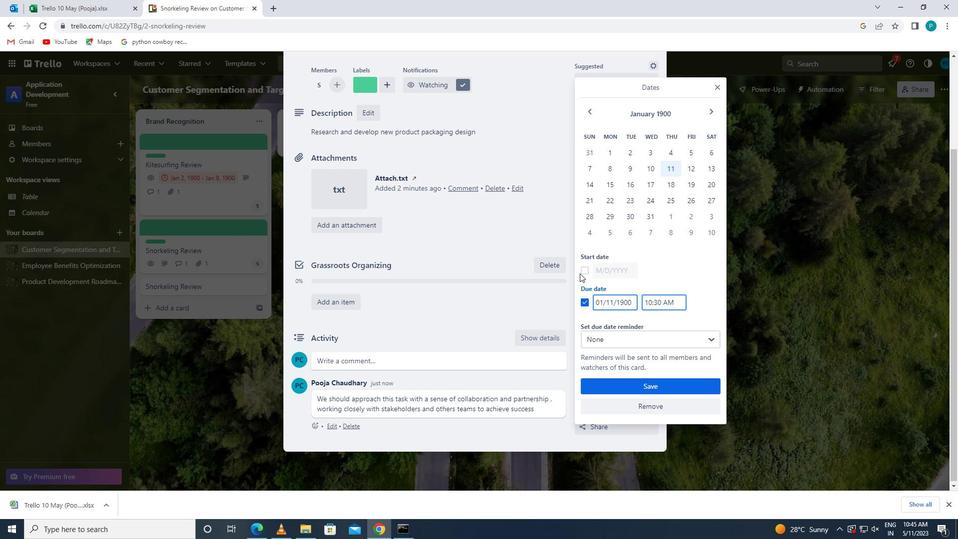
Action: Mouse pressed left at (581, 268)
Screenshot: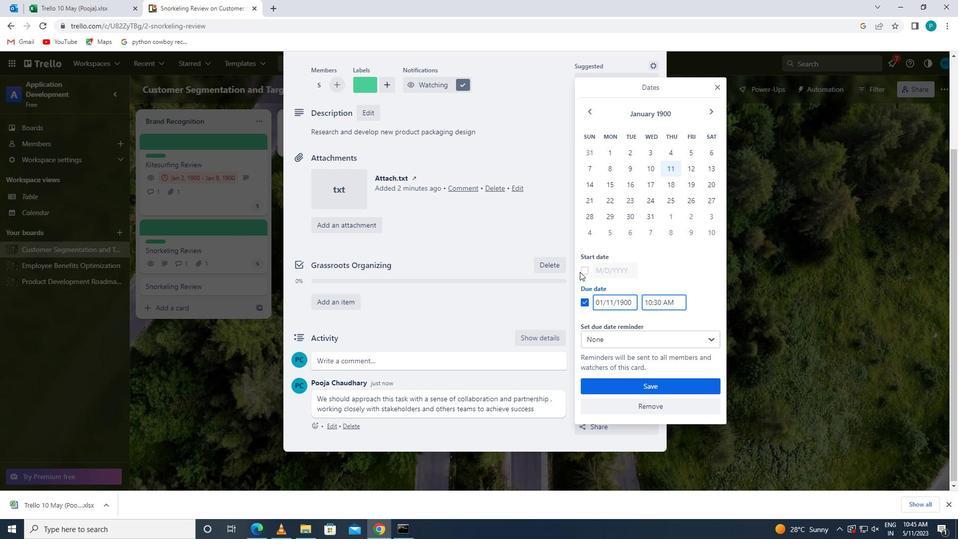 
Action: Mouse moved to (611, 268)
Screenshot: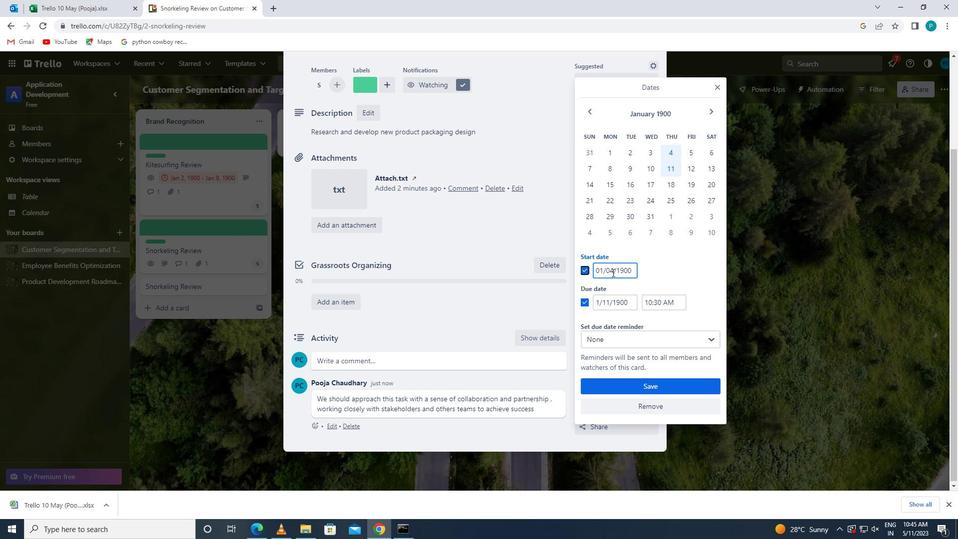 
Action: Mouse pressed left at (611, 268)
Screenshot: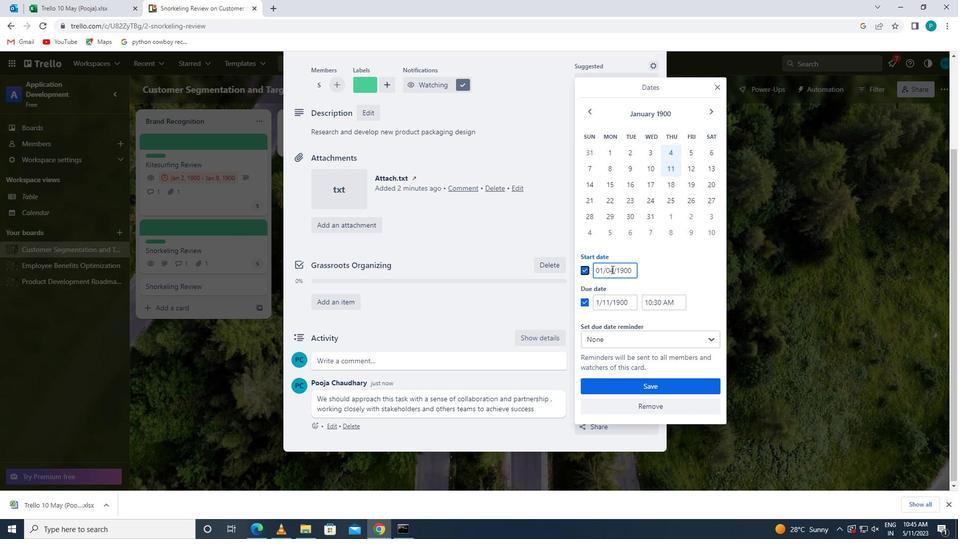 
Action: Mouse moved to (606, 271)
Screenshot: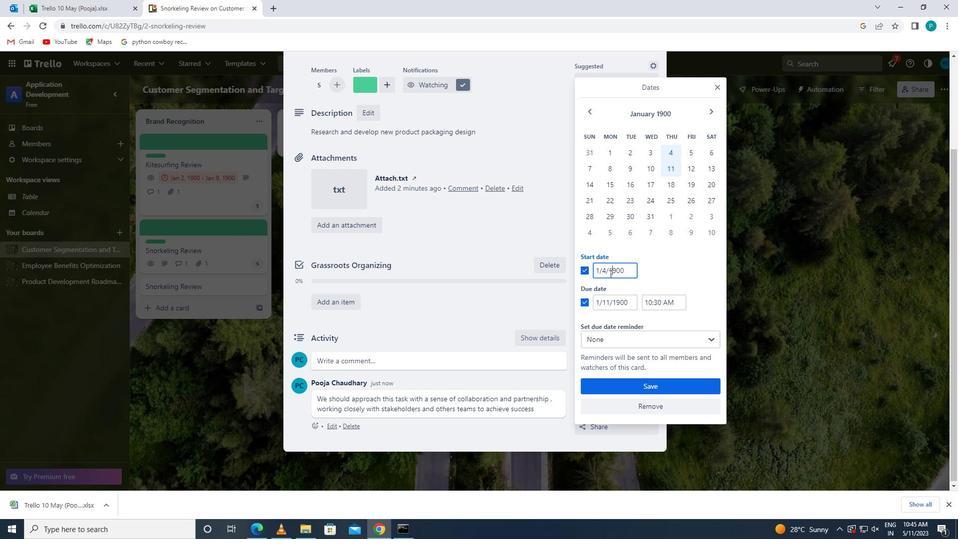
Action: Mouse pressed left at (606, 271)
Screenshot: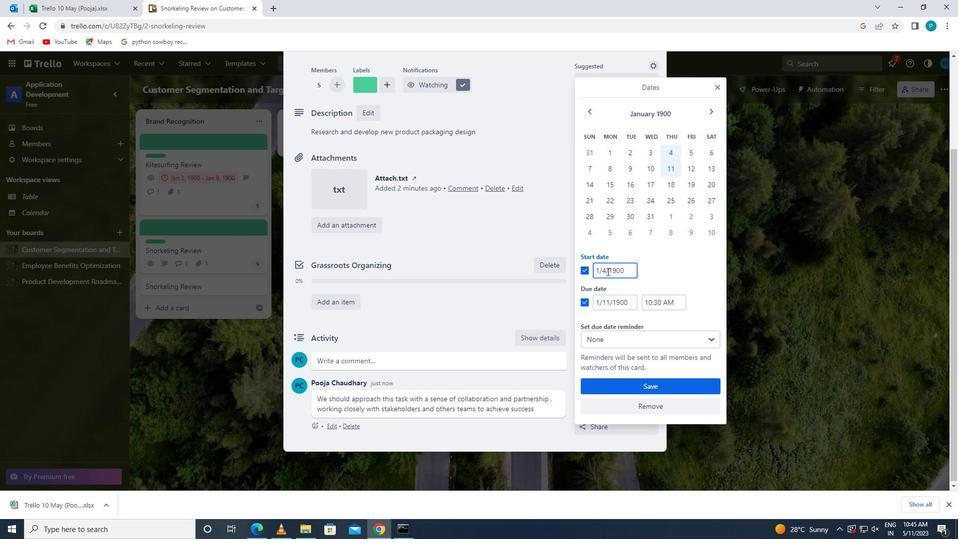 
Action: Key pressed <Key.backspace>5
Screenshot: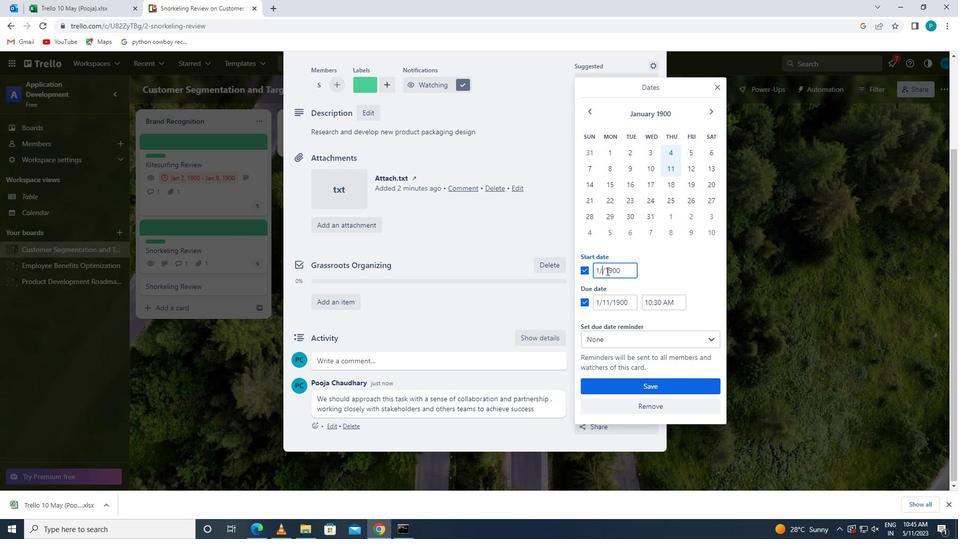 
Action: Mouse moved to (607, 305)
Screenshot: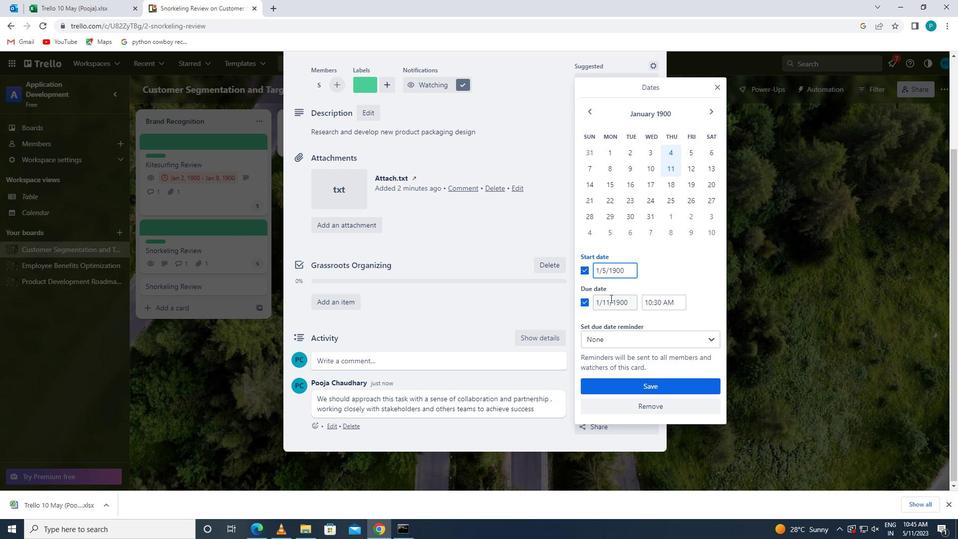 
Action: Mouse pressed left at (607, 305)
Screenshot: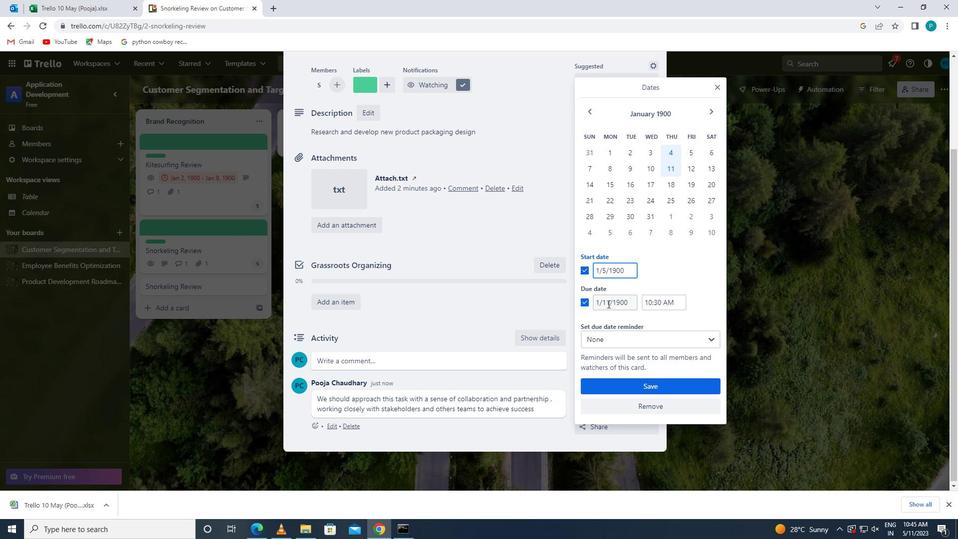 
Action: Mouse moved to (609, 302)
Screenshot: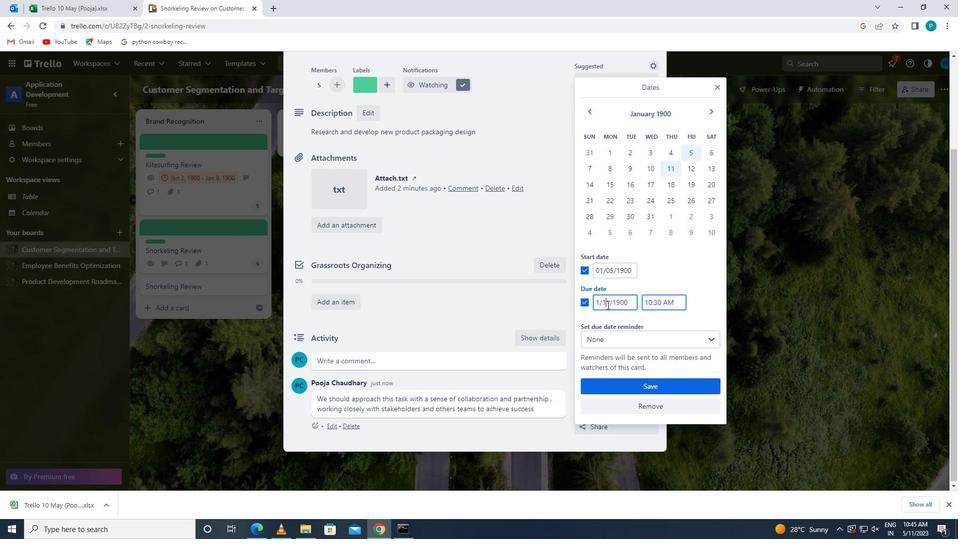 
Action: Mouse pressed left at (609, 302)
Screenshot: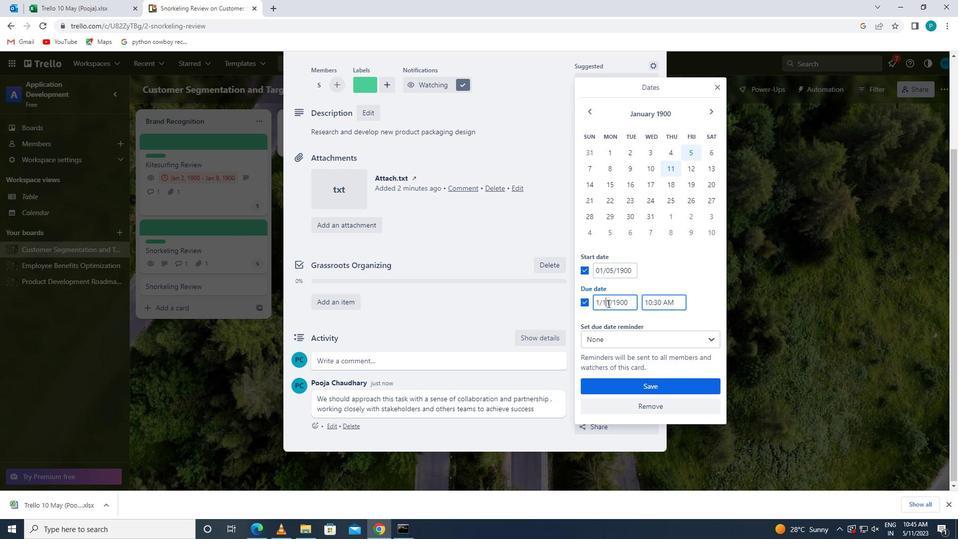 
Action: Key pressed <Key.backspace>2
Screenshot: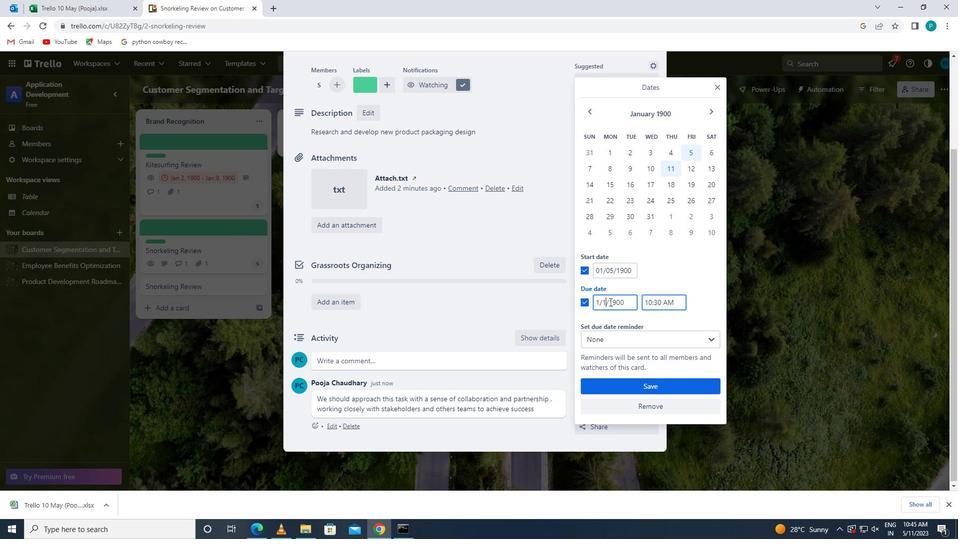 
Action: Mouse moved to (617, 387)
Screenshot: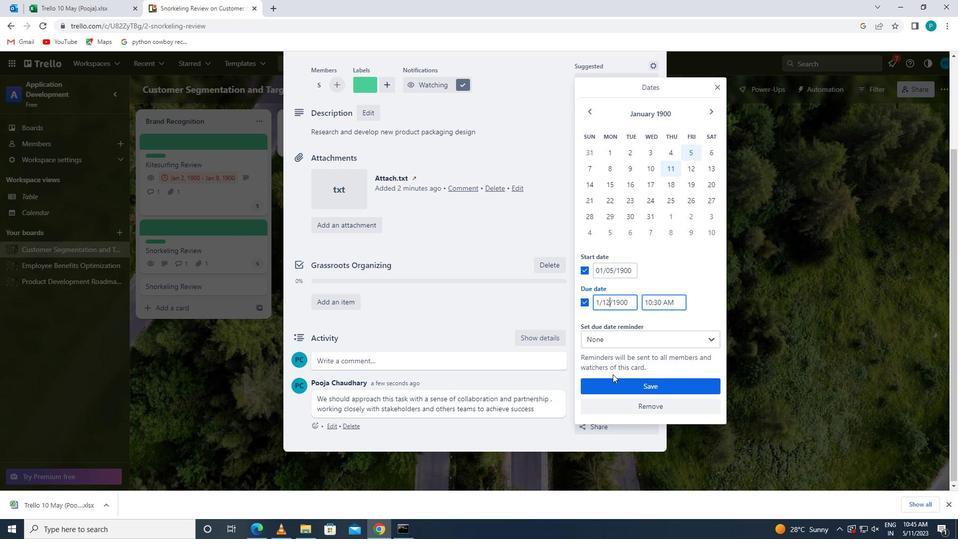 
Action: Mouse pressed left at (617, 387)
Screenshot: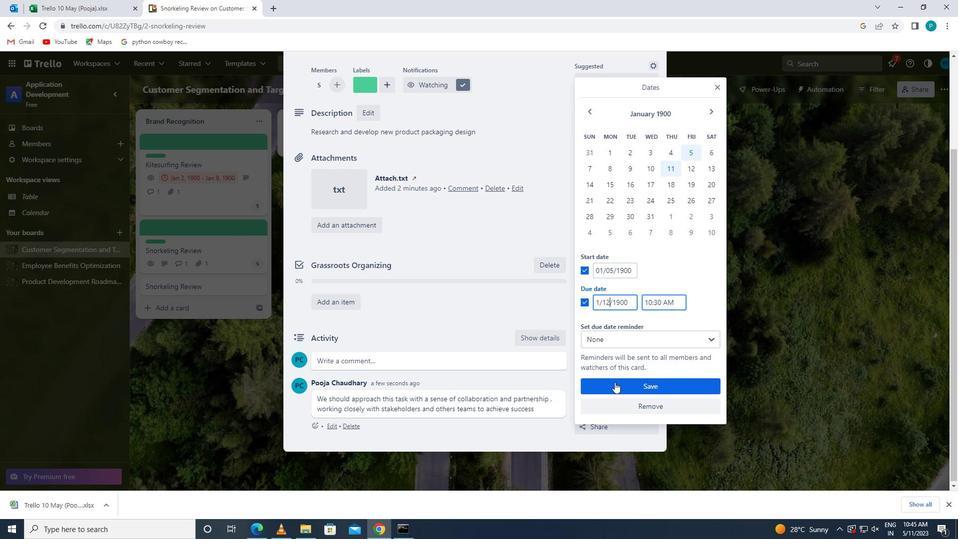 
